 Task: Sort the pending tickets, order by Brand in descending order.
Action: Mouse moved to (417, 544)
Screenshot: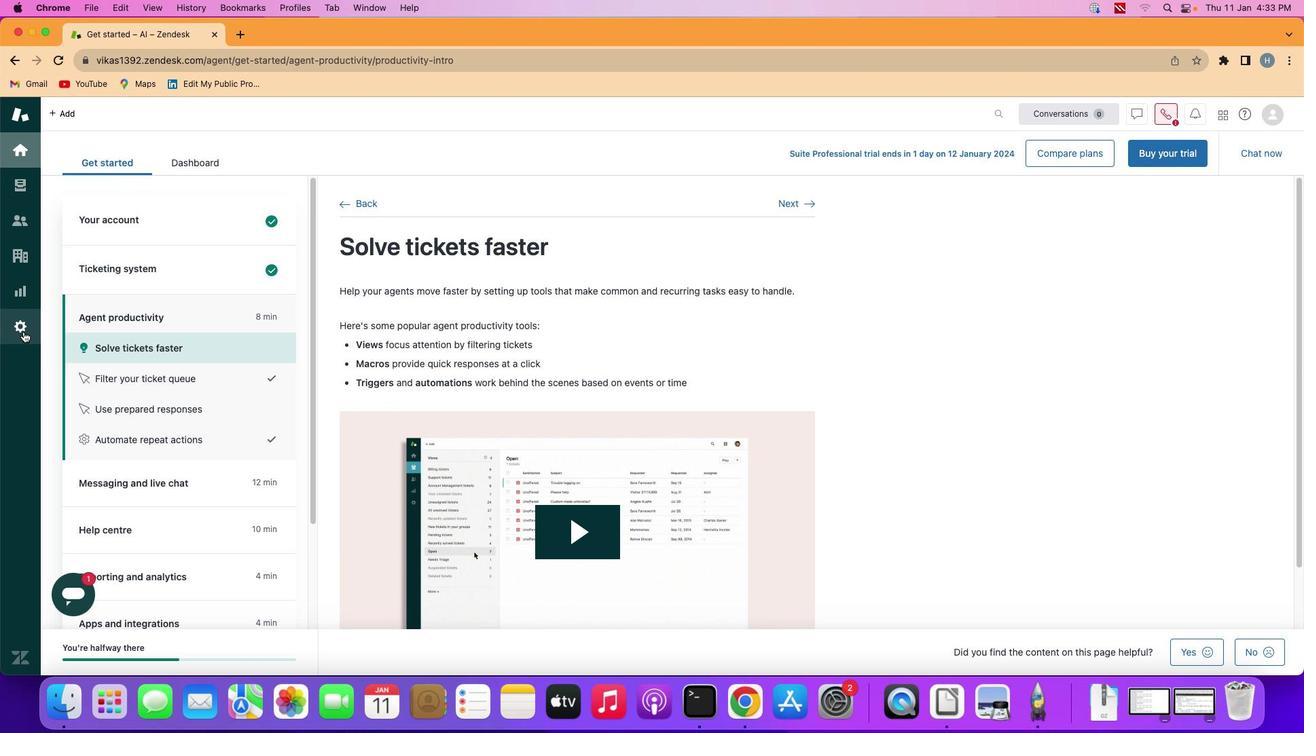 
Action: Mouse pressed left at (417, 544)
Screenshot: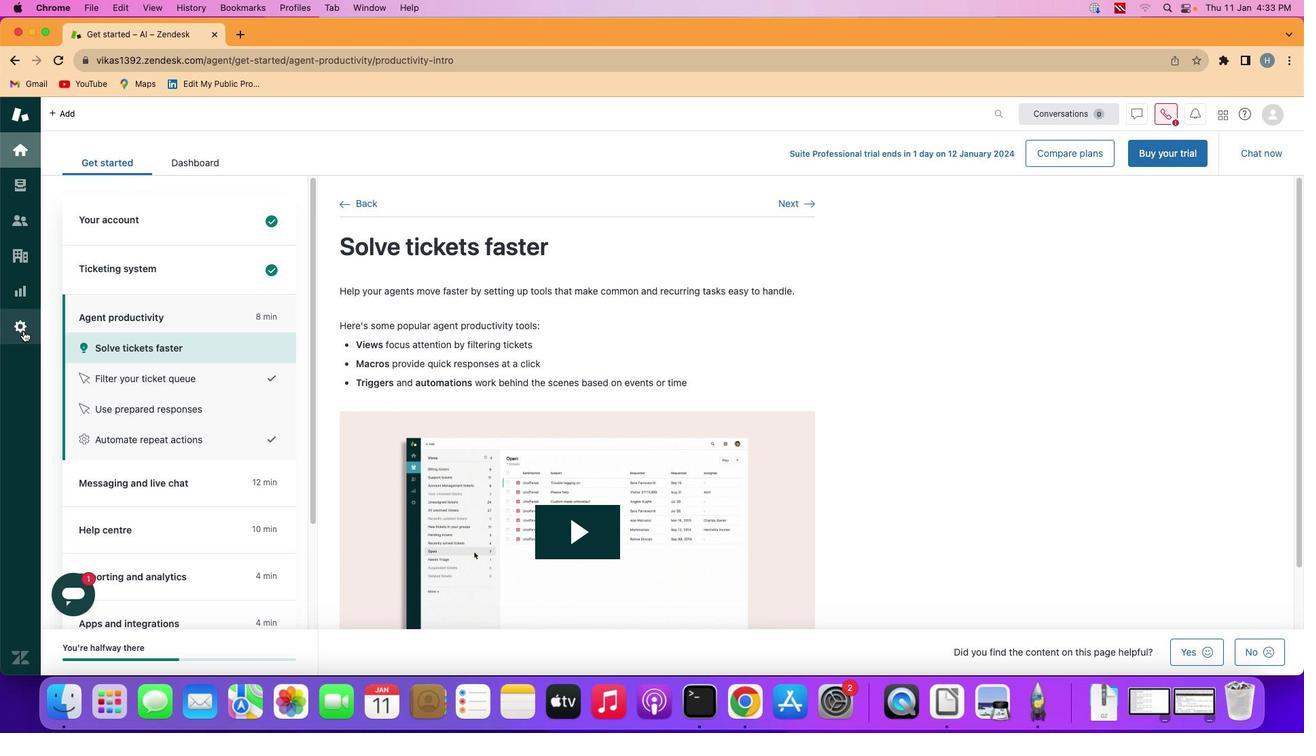 
Action: Mouse moved to (485, 543)
Screenshot: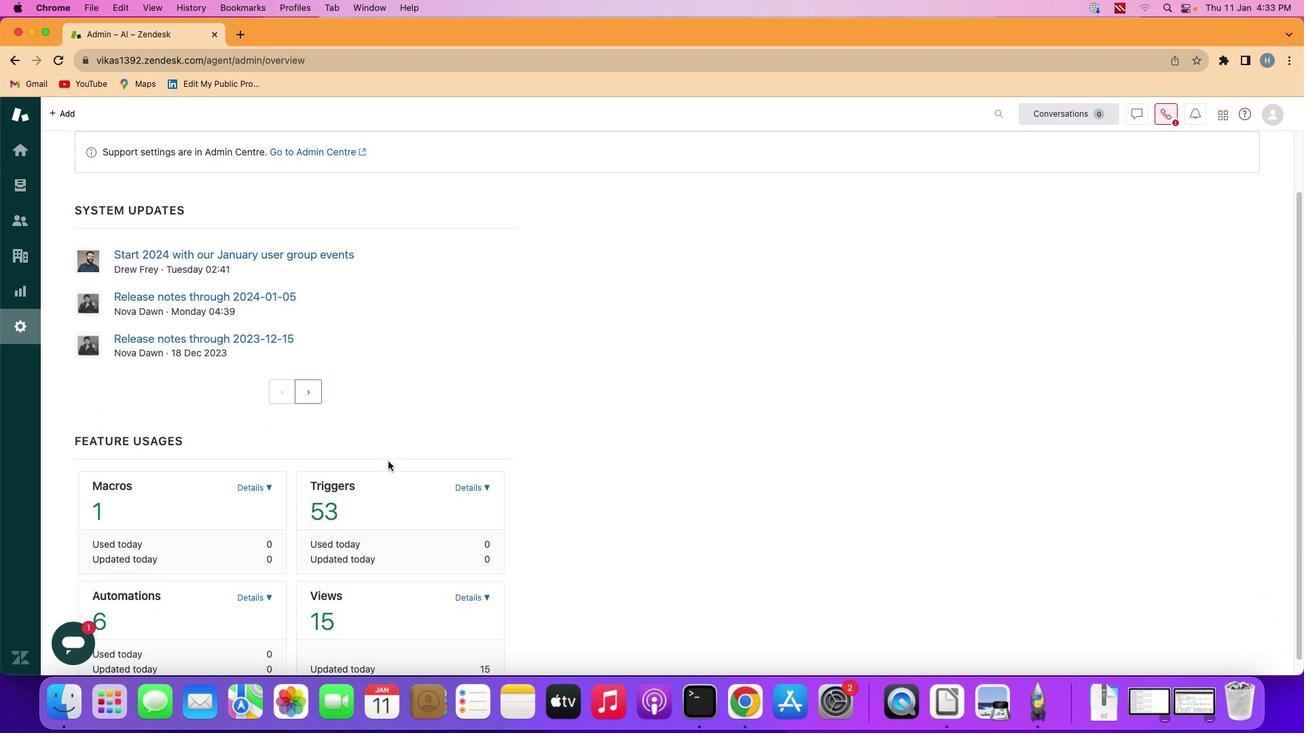
Action: Mouse scrolled (485, 543) with delta (412, 547)
Screenshot: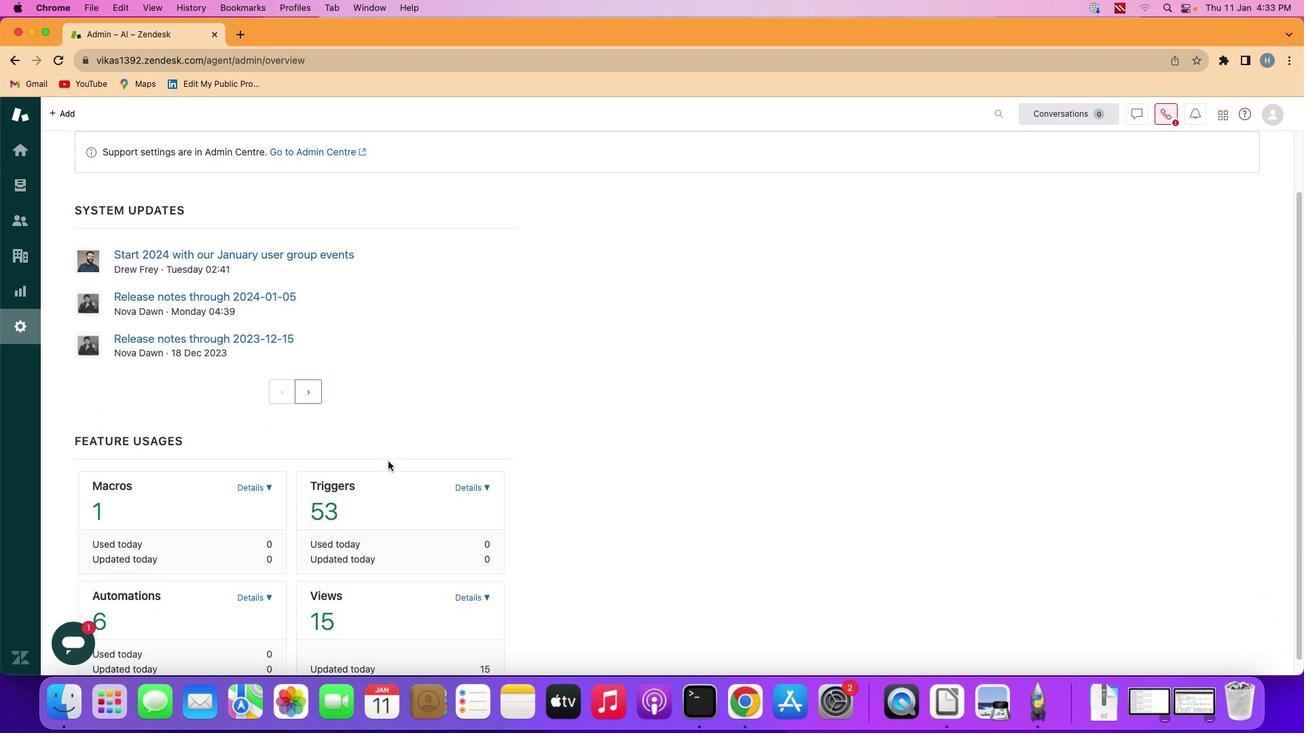 
Action: Mouse moved to (485, 543)
Screenshot: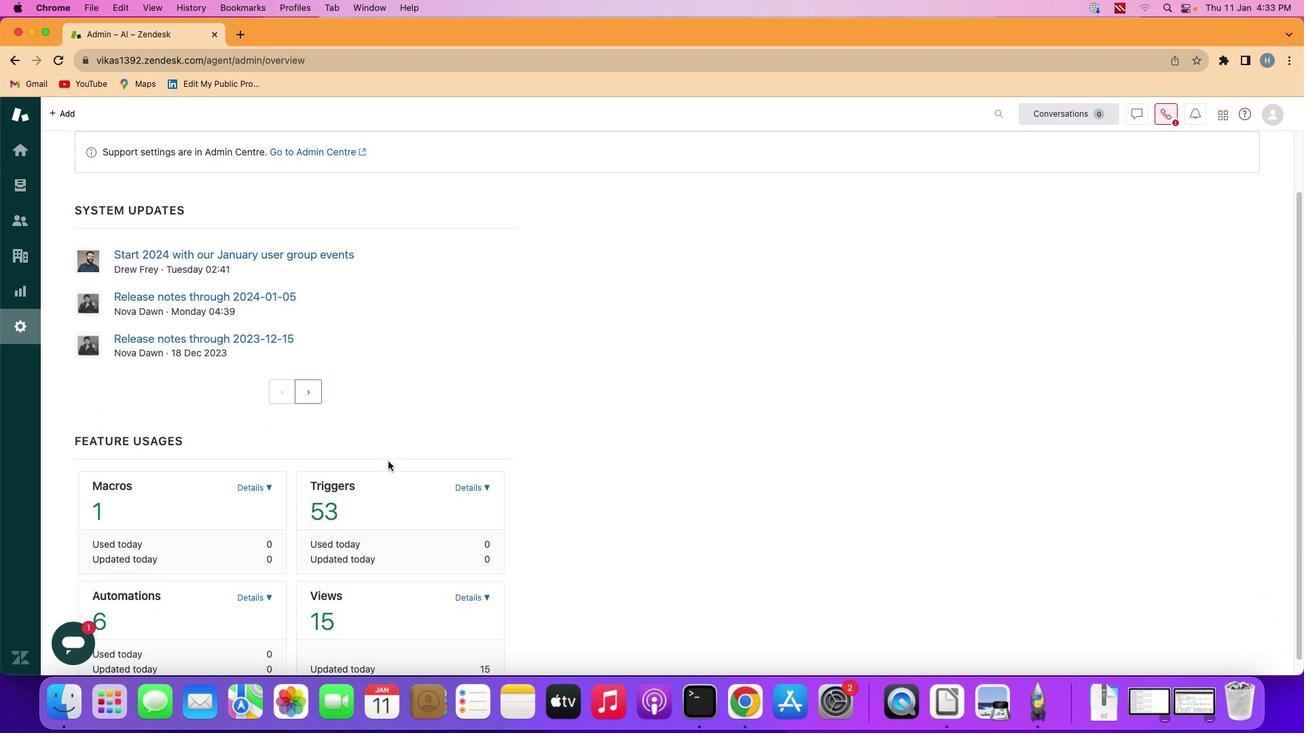
Action: Mouse scrolled (485, 543) with delta (412, 547)
Screenshot: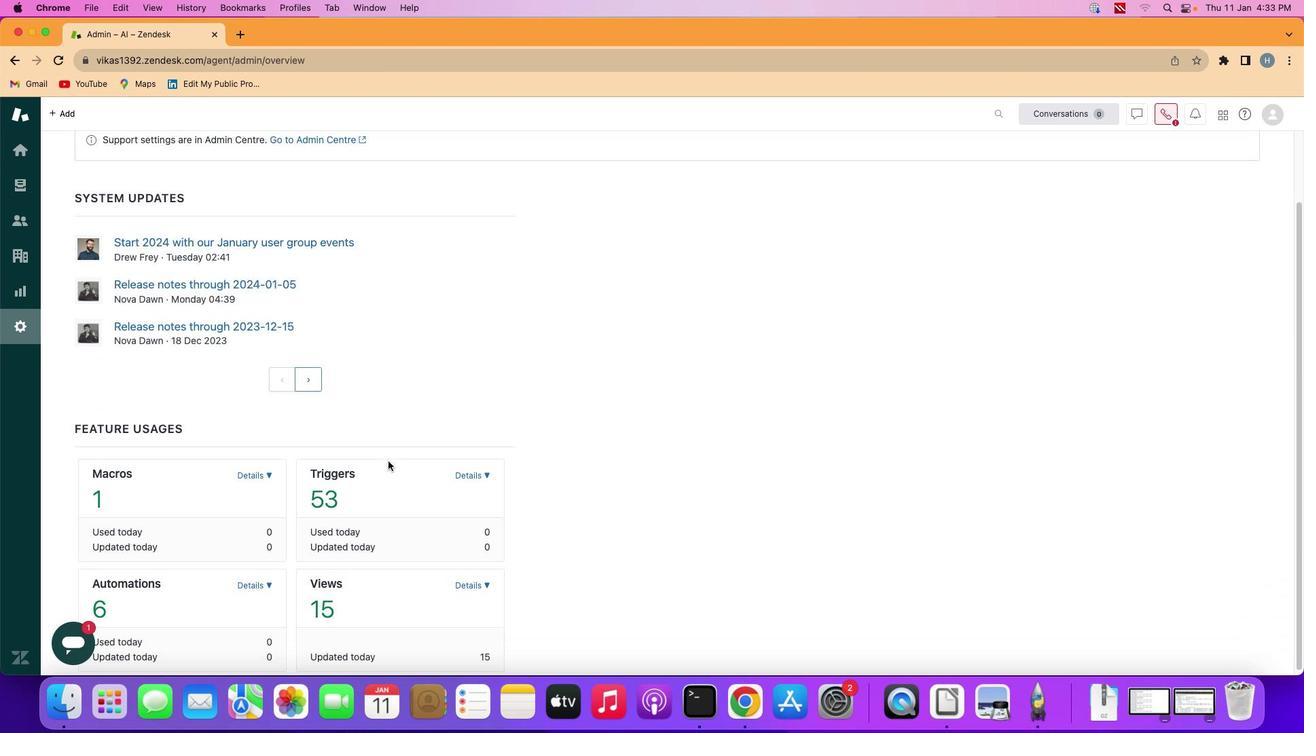 
Action: Mouse scrolled (485, 543) with delta (412, 547)
Screenshot: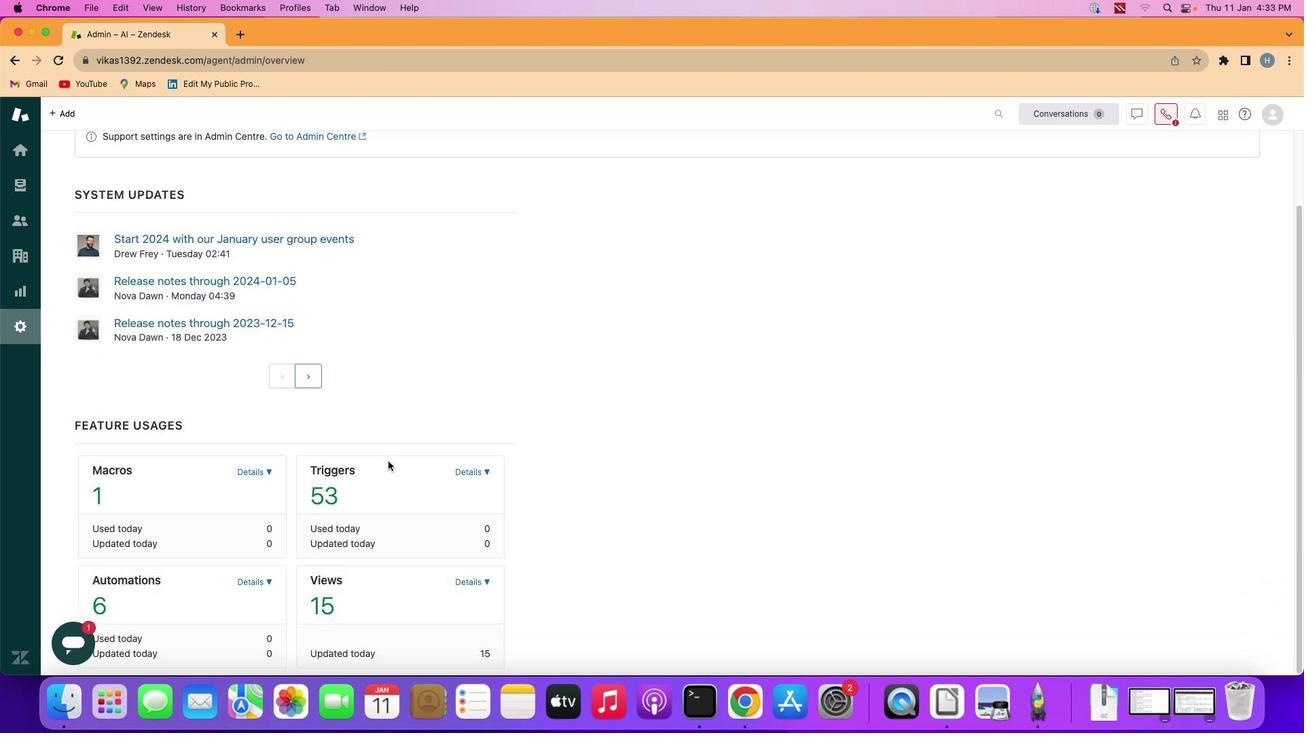 
Action: Mouse scrolled (485, 543) with delta (412, 547)
Screenshot: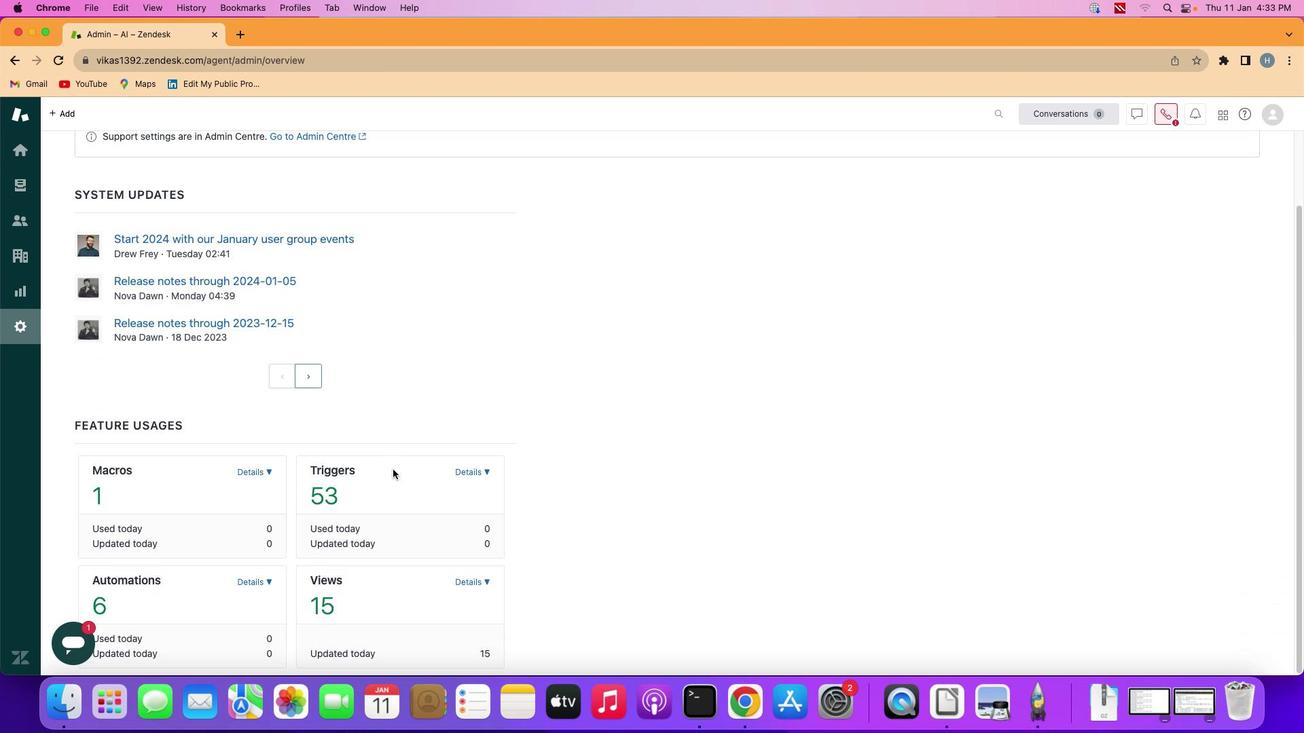
Action: Mouse scrolled (485, 543) with delta (412, 547)
Screenshot: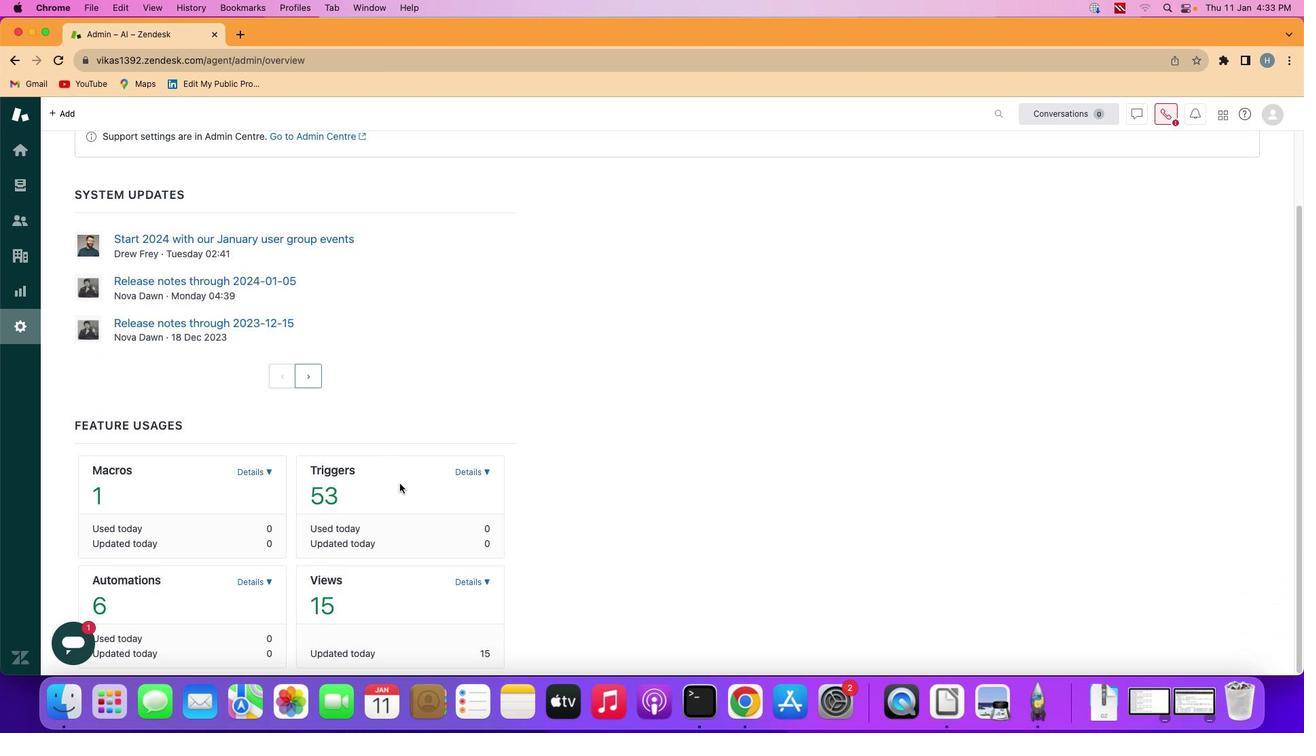 
Action: Mouse scrolled (485, 543) with delta (412, 547)
Screenshot: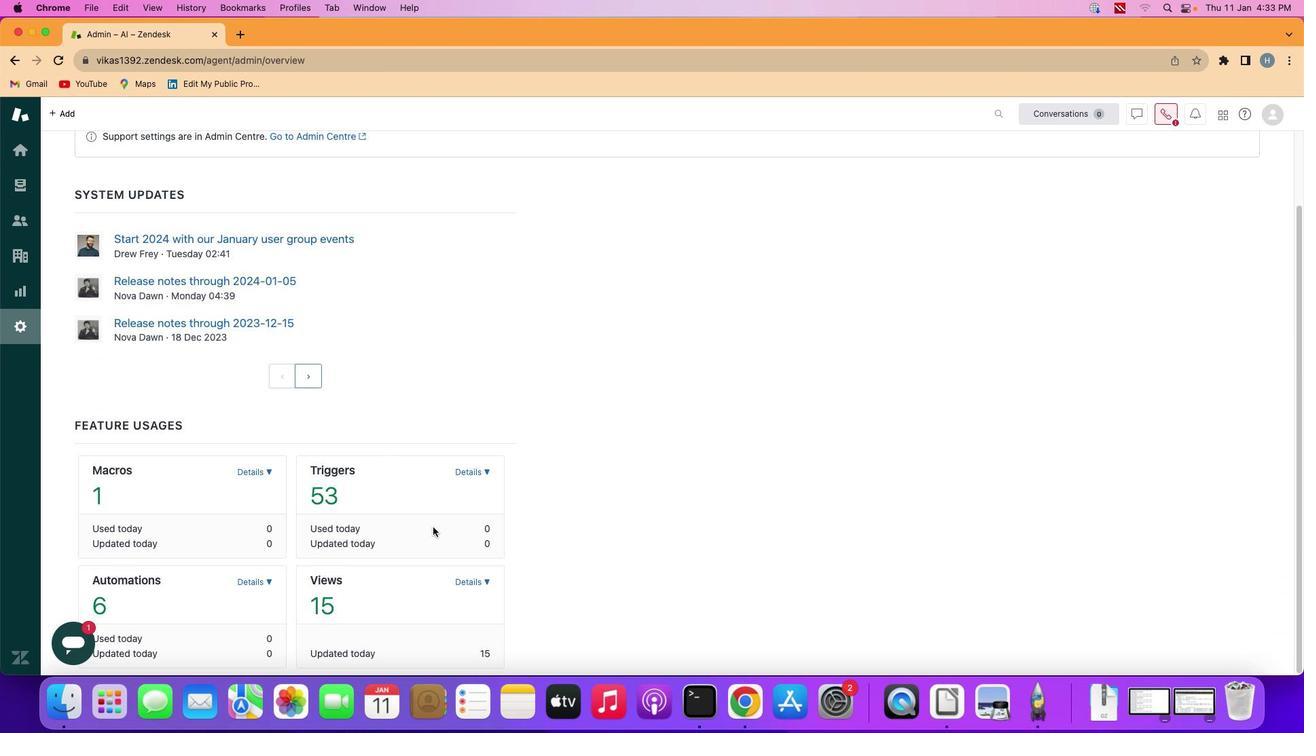 
Action: Mouse moved to (500, 542)
Screenshot: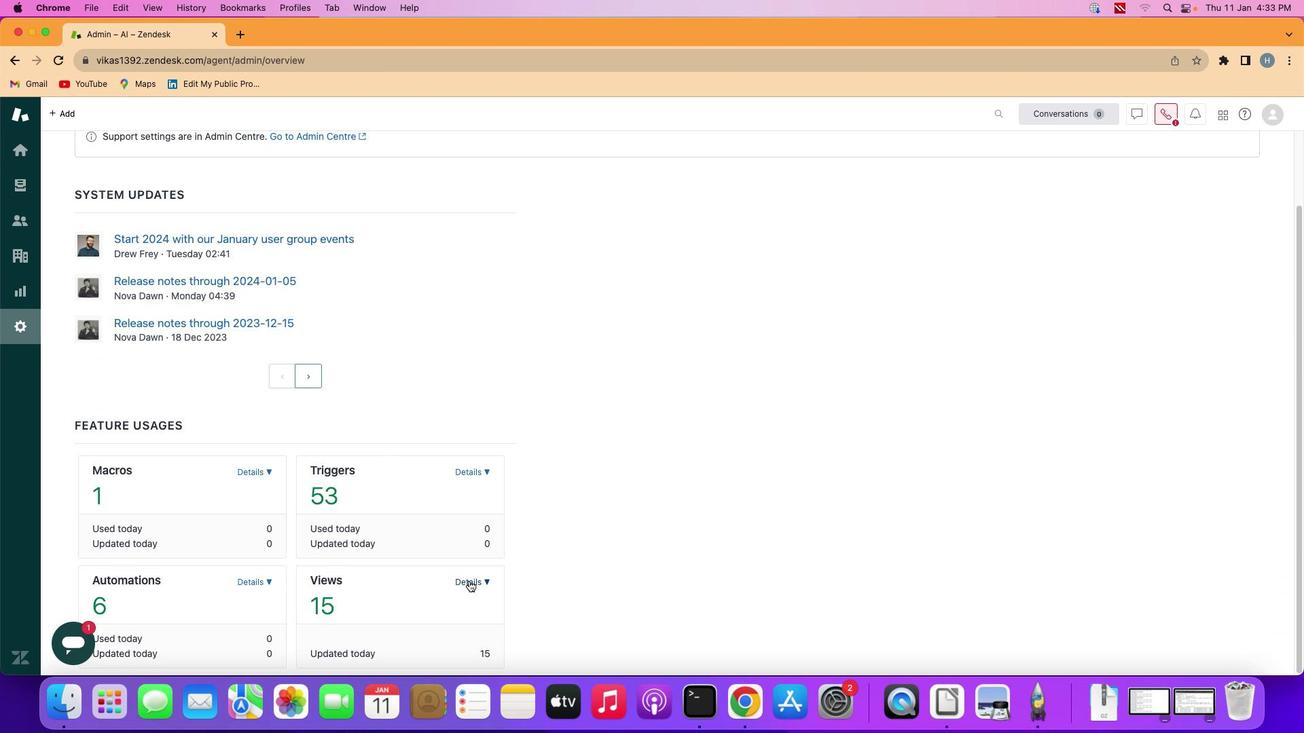 
Action: Mouse pressed left at (500, 542)
Screenshot: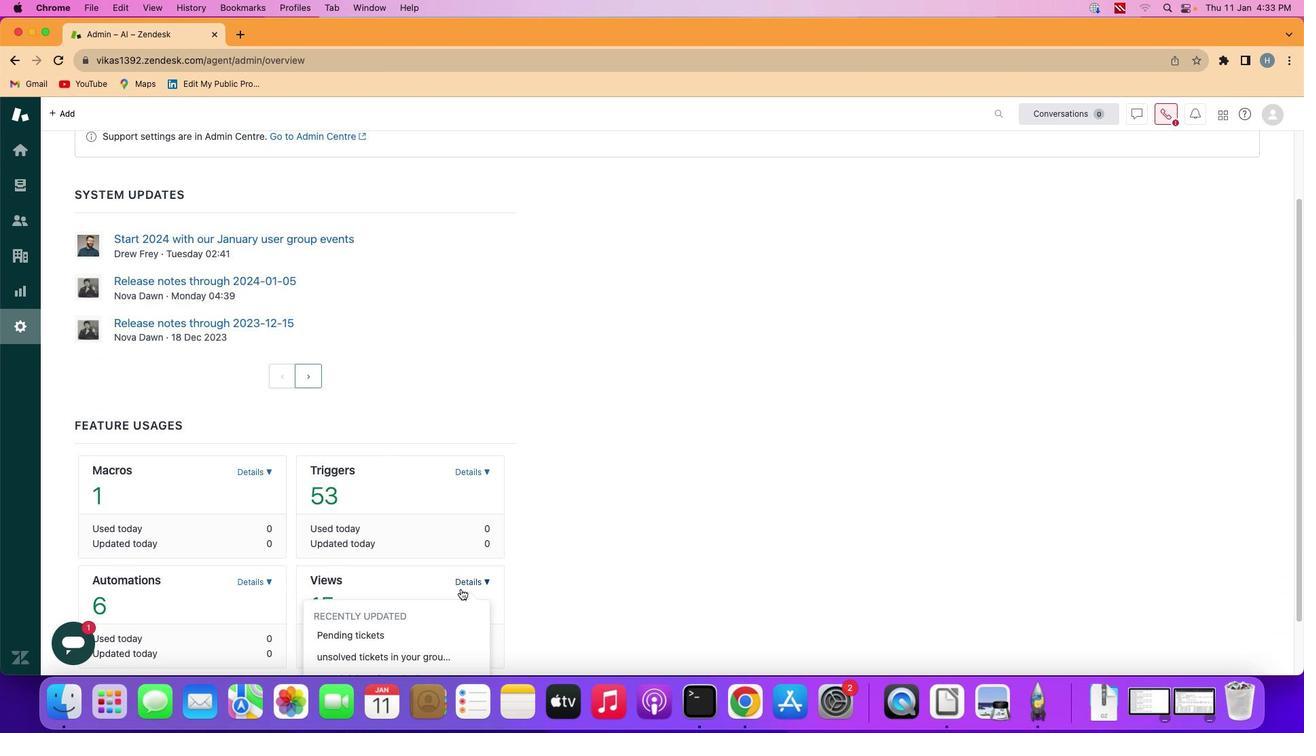 
Action: Mouse moved to (481, 542)
Screenshot: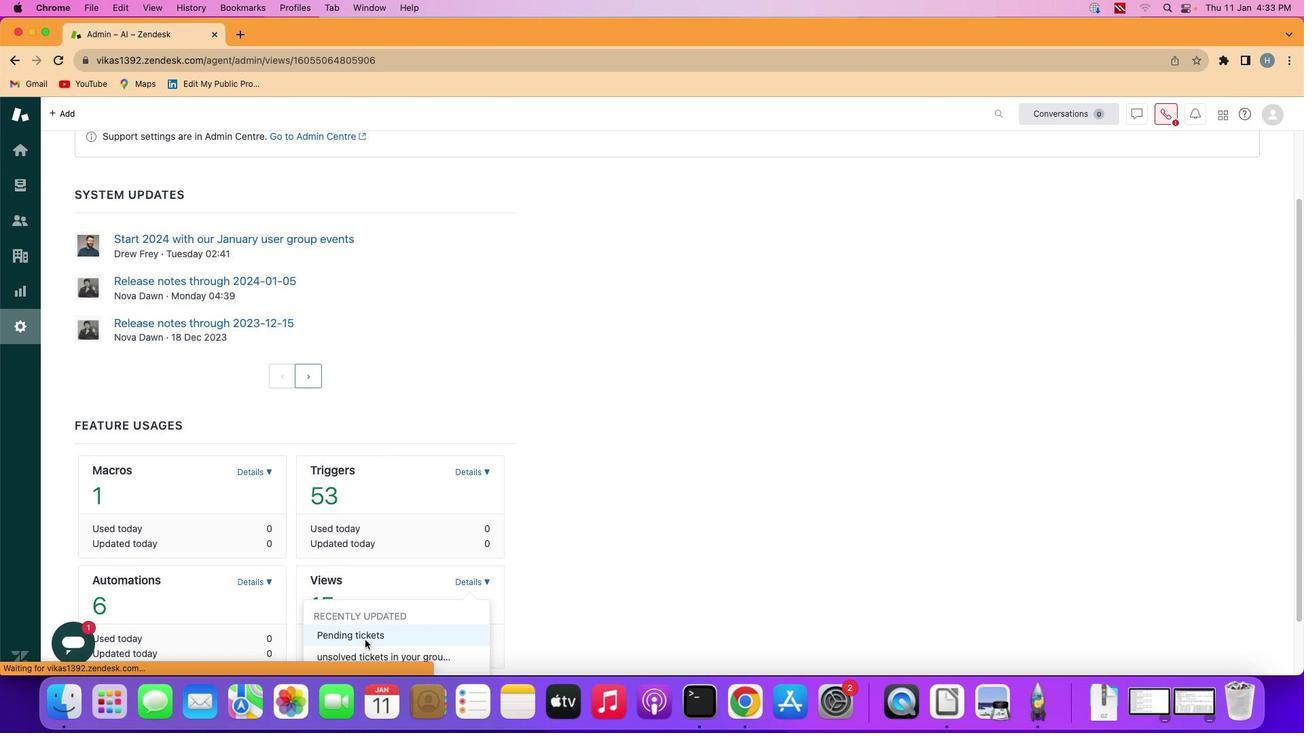 
Action: Mouse pressed left at (481, 542)
Screenshot: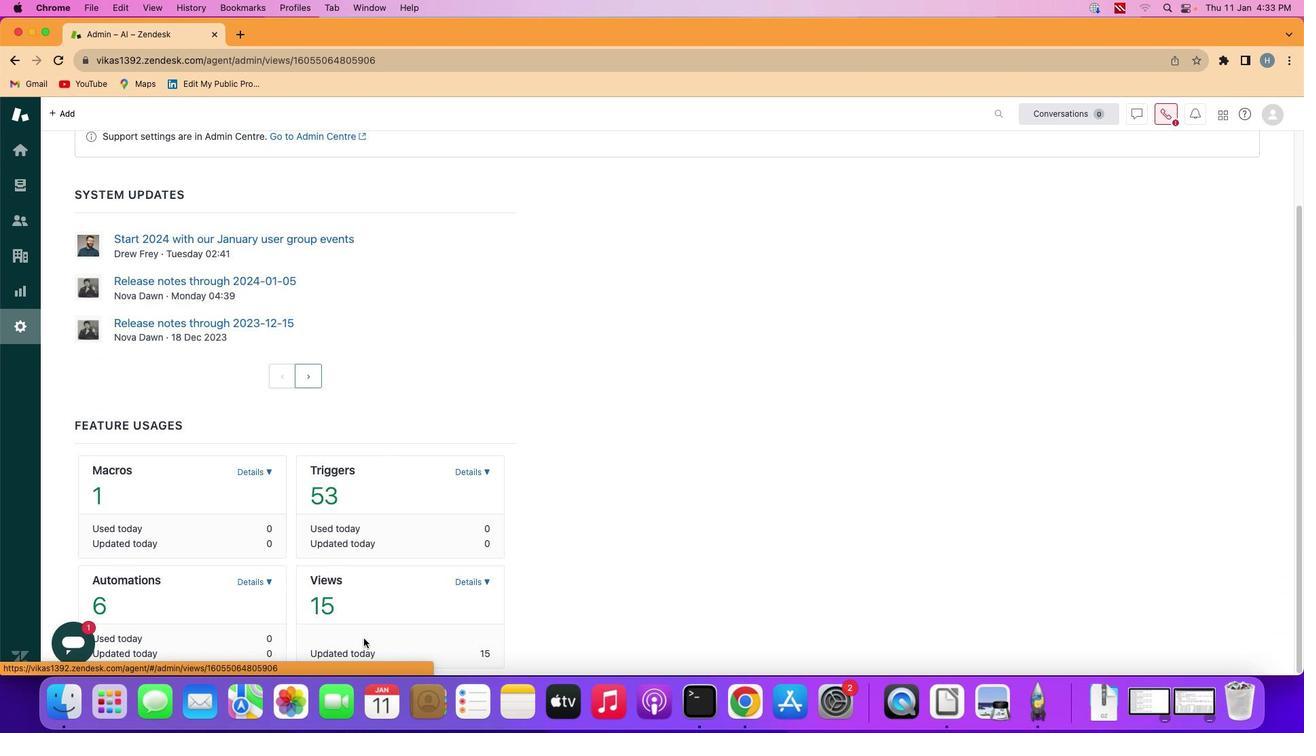 
Action: Mouse moved to (508, 542)
Screenshot: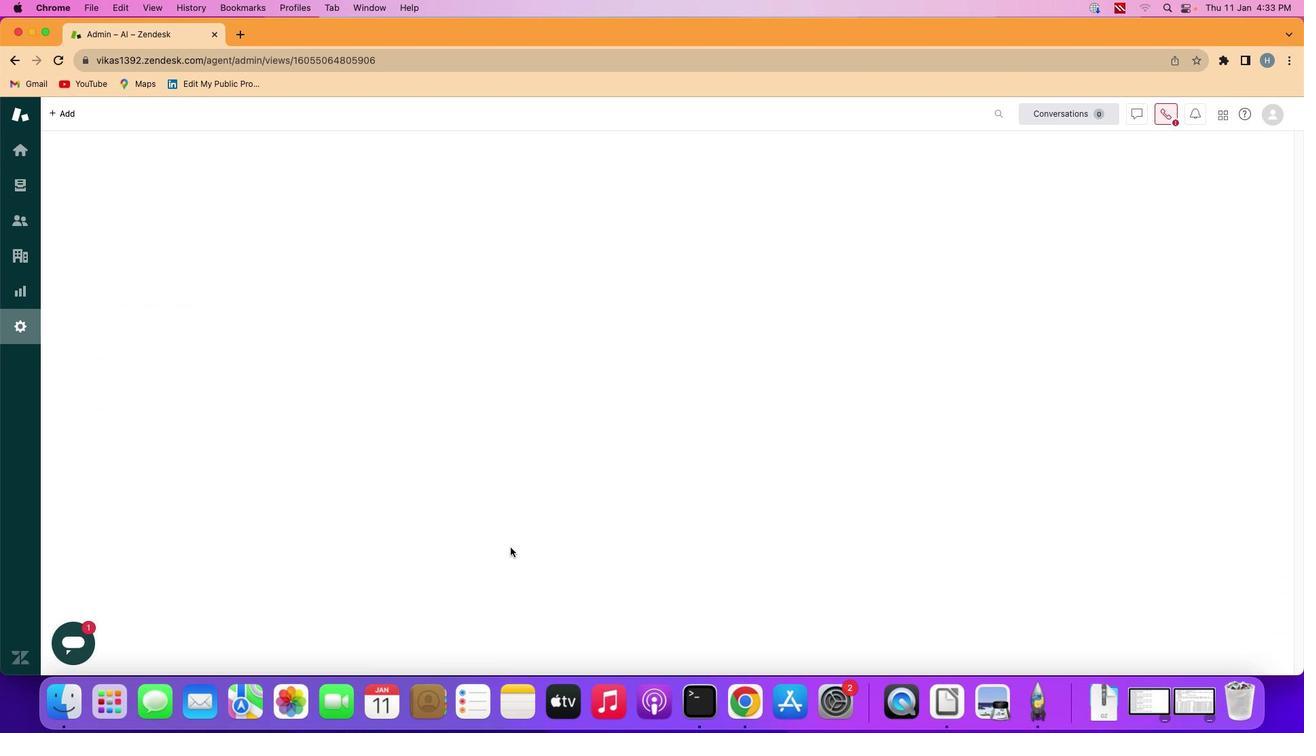 
Action: Mouse scrolled (508, 542) with delta (412, 547)
Screenshot: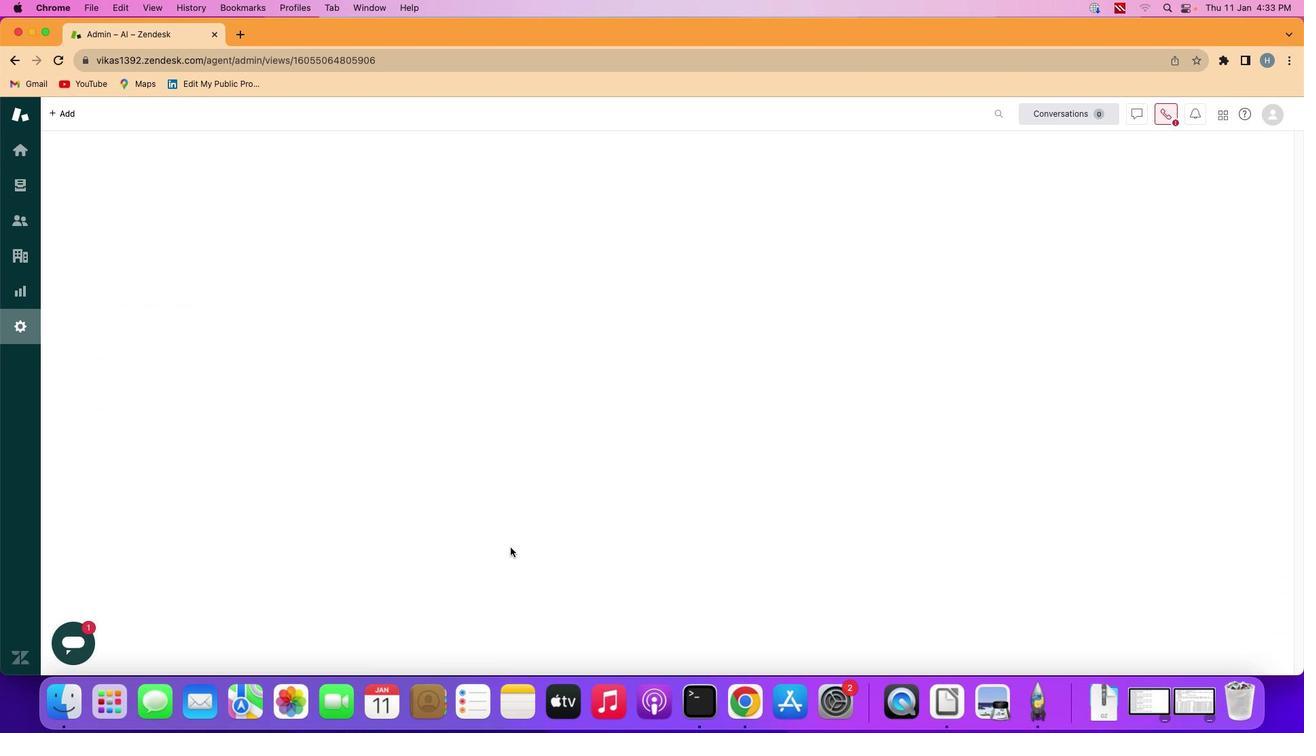 
Action: Mouse scrolled (508, 542) with delta (412, 547)
Screenshot: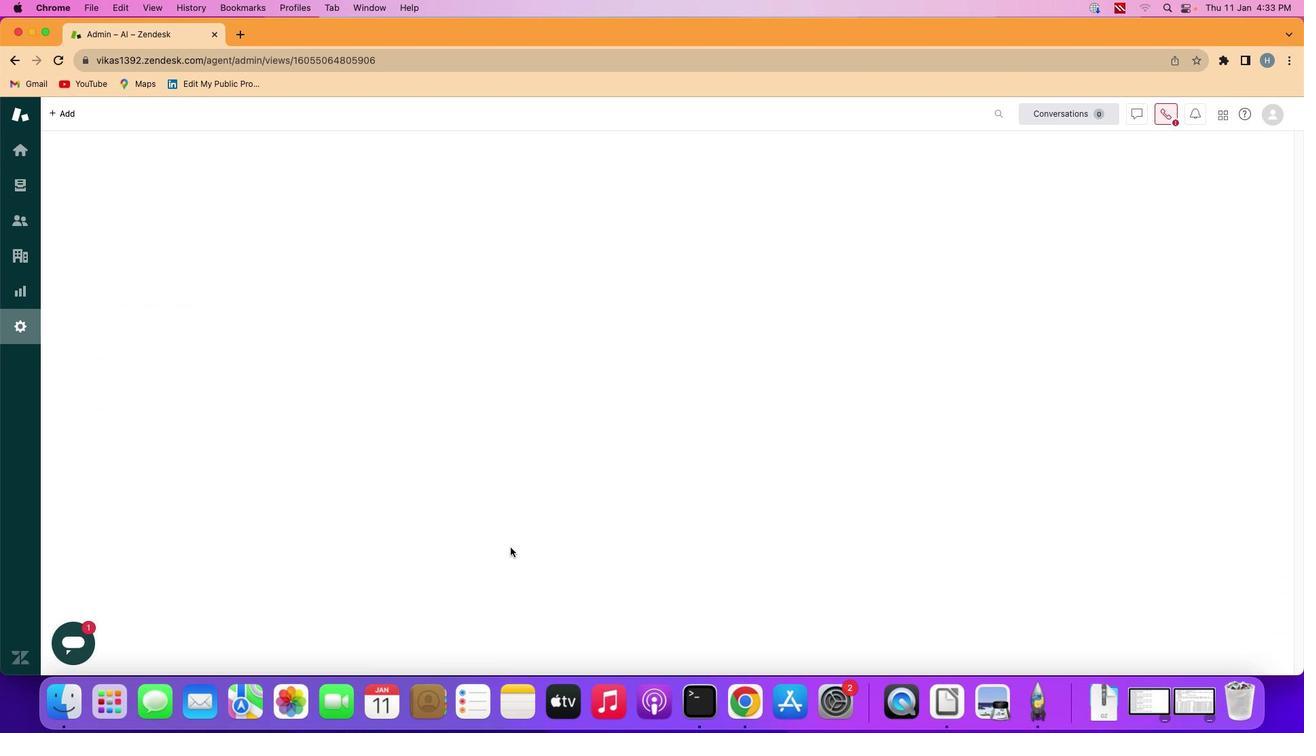 
Action: Mouse scrolled (508, 542) with delta (412, 547)
Screenshot: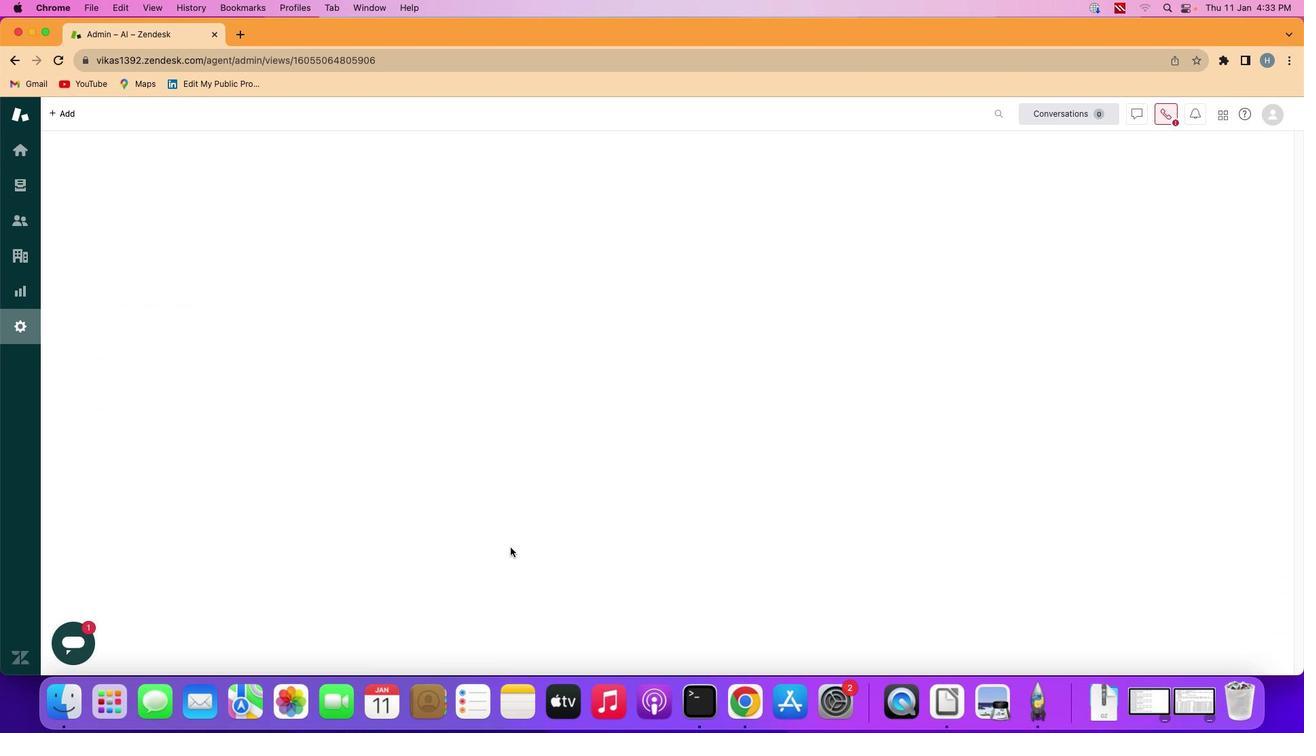 
Action: Mouse scrolled (508, 542) with delta (412, 547)
Screenshot: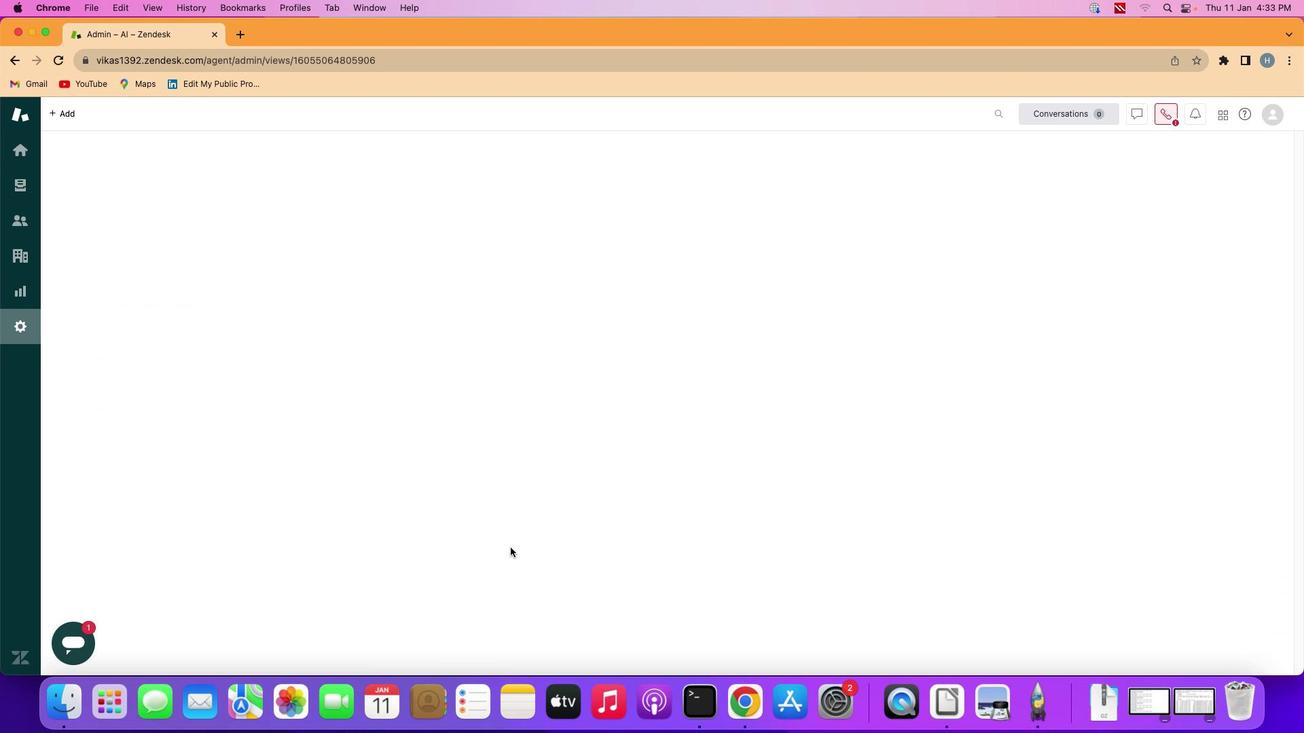 
Action: Mouse scrolled (508, 542) with delta (412, 547)
Screenshot: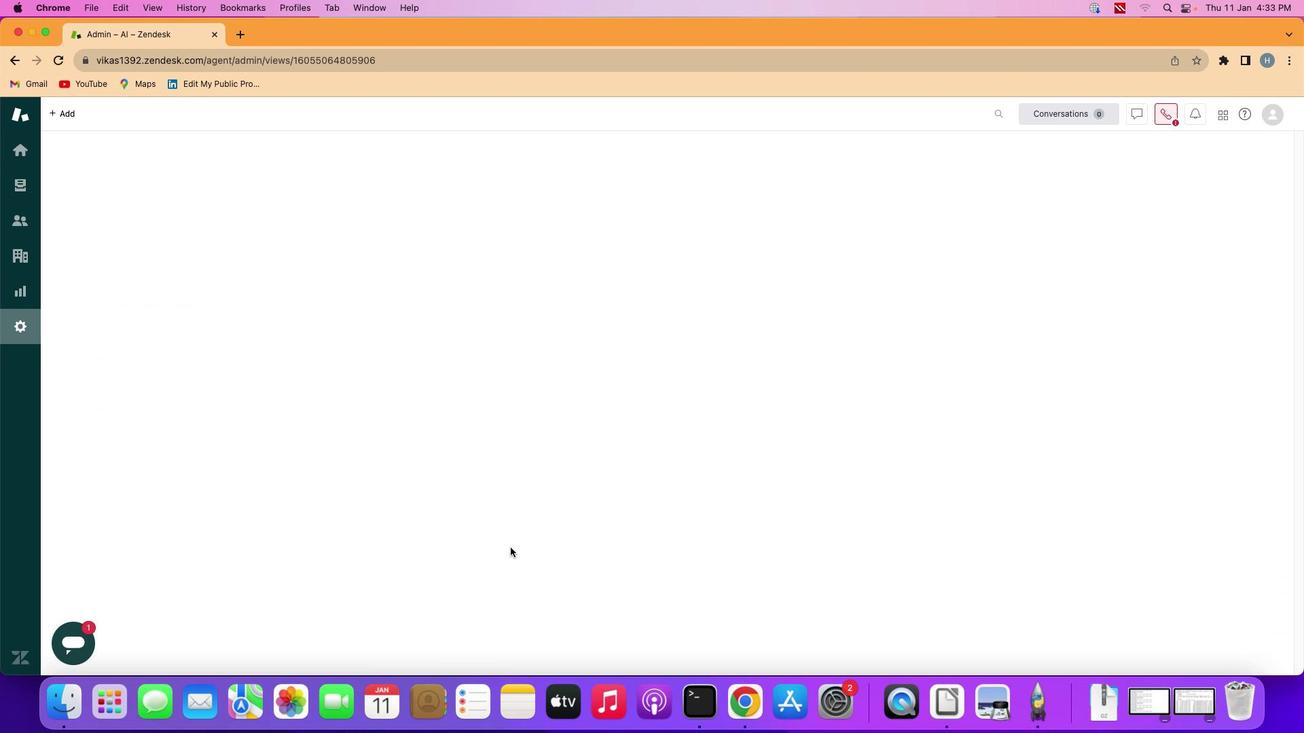 
Action: Mouse scrolled (508, 542) with delta (412, 547)
Screenshot: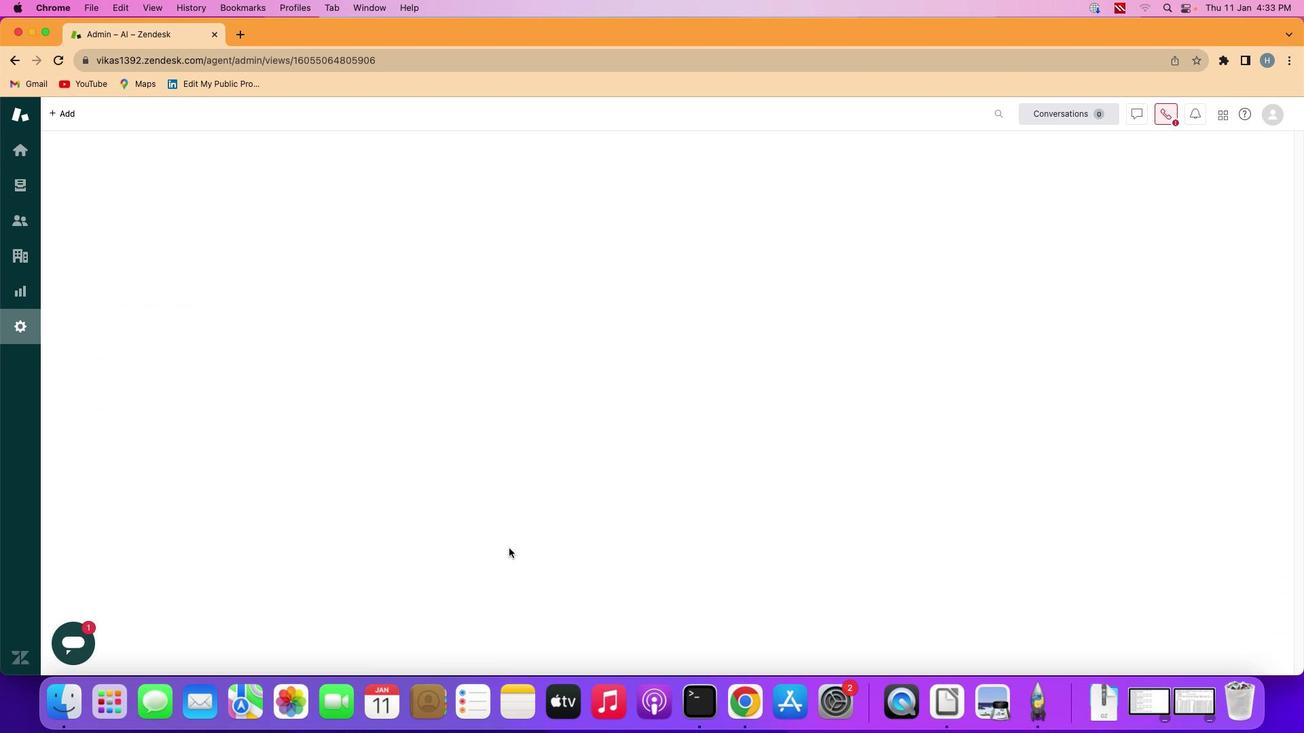 
Action: Mouse moved to (509, 542)
Screenshot: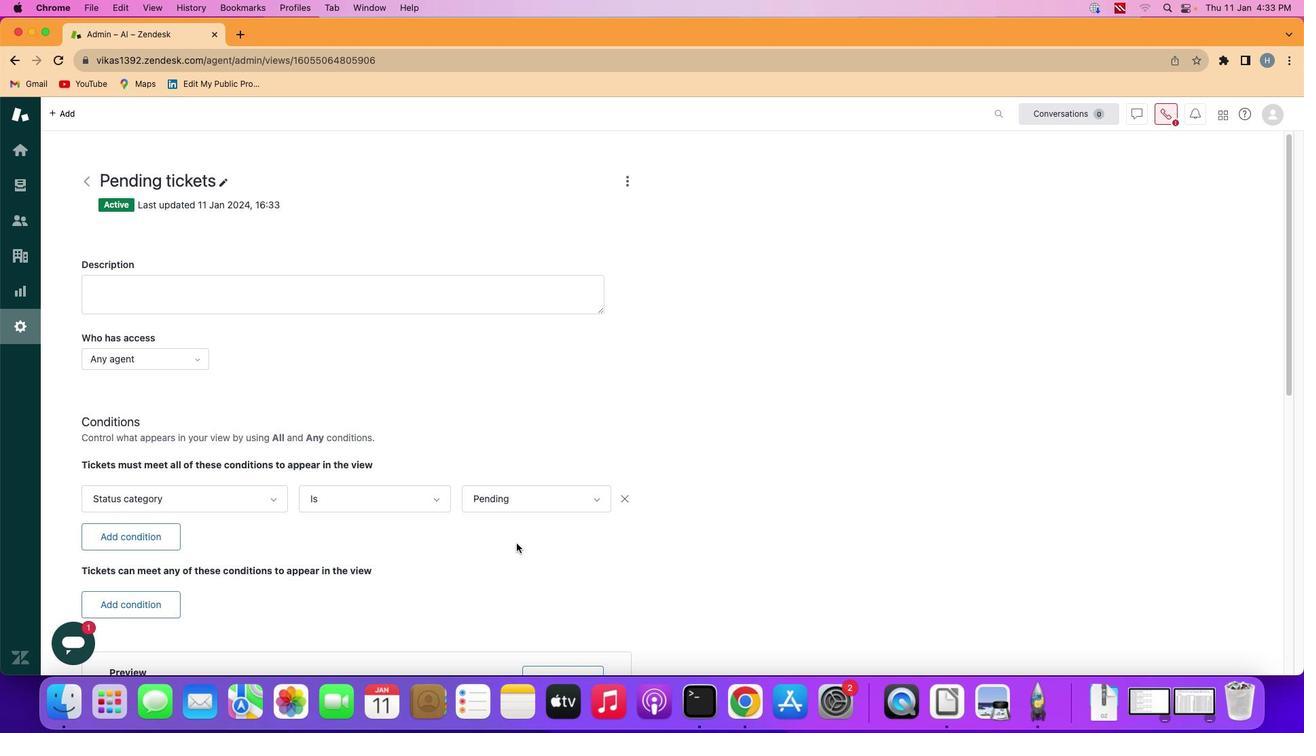 
Action: Mouse scrolled (509, 542) with delta (412, 547)
Screenshot: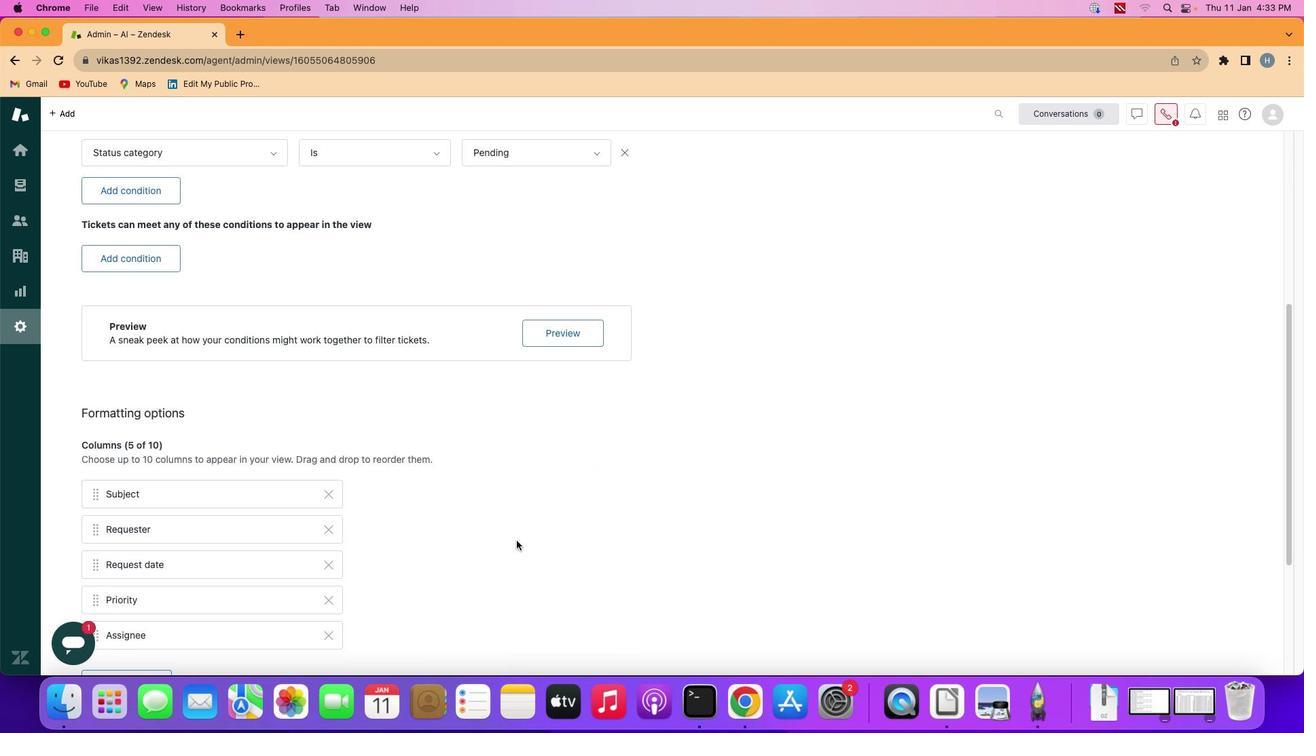 
Action: Mouse scrolled (509, 542) with delta (412, 547)
Screenshot: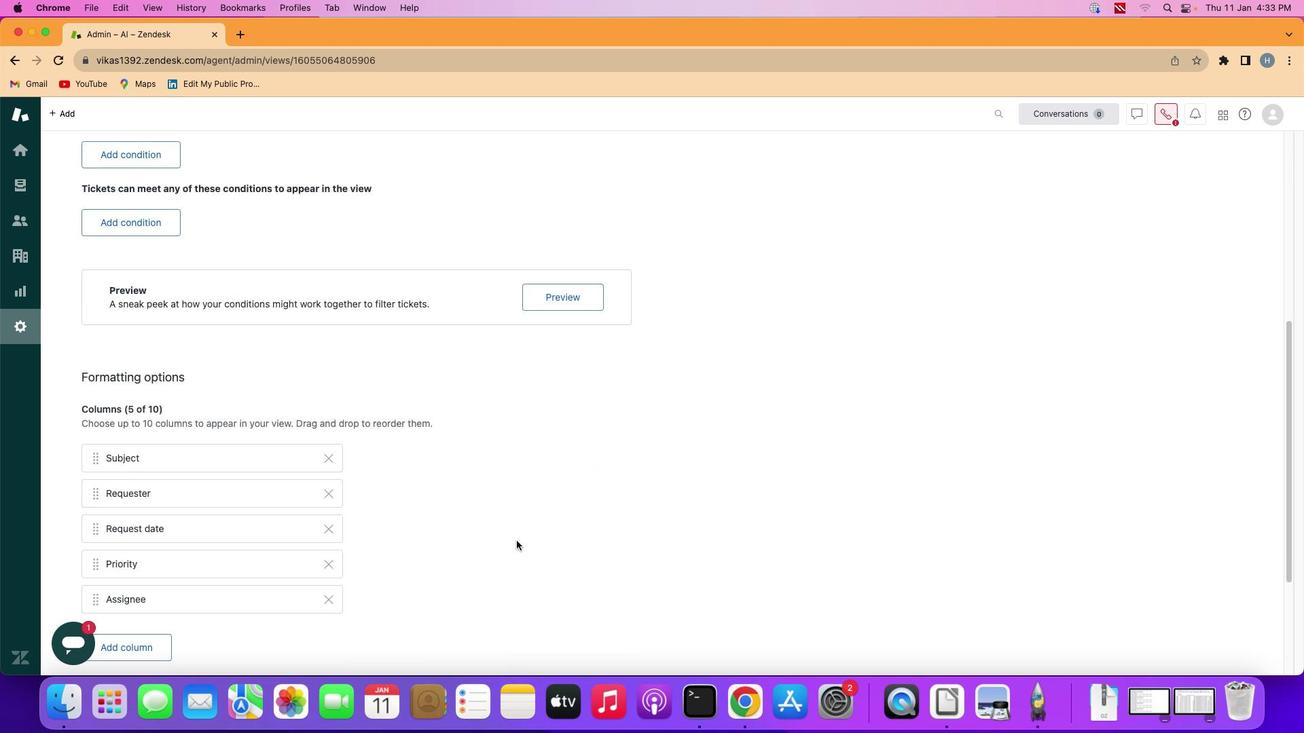 
Action: Mouse scrolled (509, 542) with delta (412, 547)
Screenshot: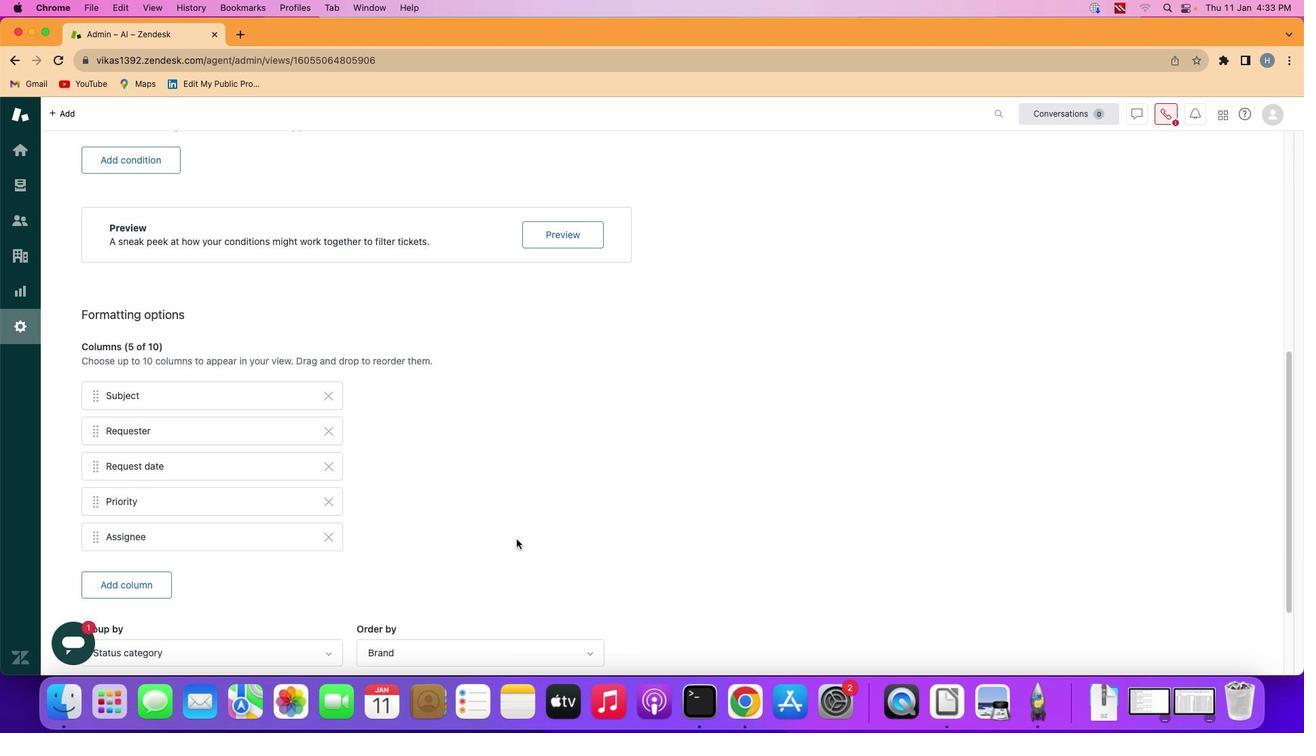 
Action: Mouse scrolled (509, 542) with delta (412, 547)
Screenshot: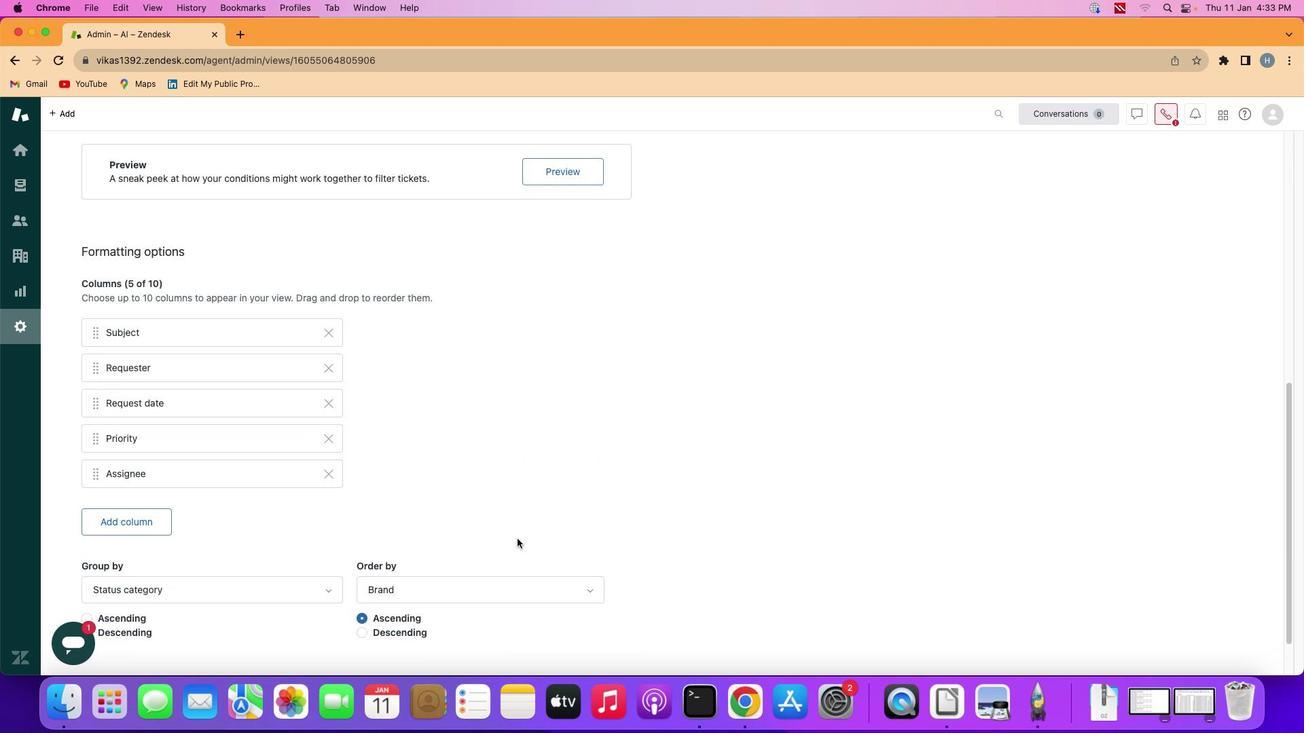 
Action: Mouse scrolled (509, 542) with delta (412, 547)
Screenshot: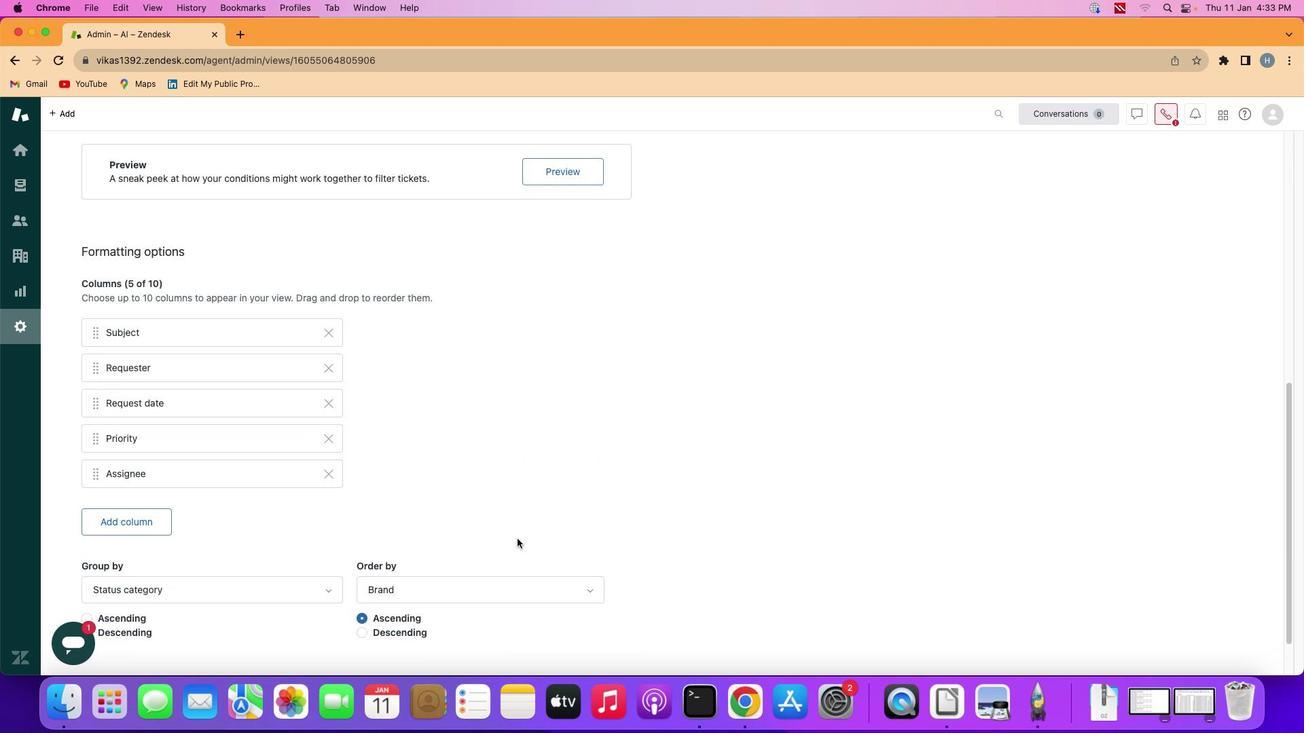
Action: Mouse moved to (509, 542)
Screenshot: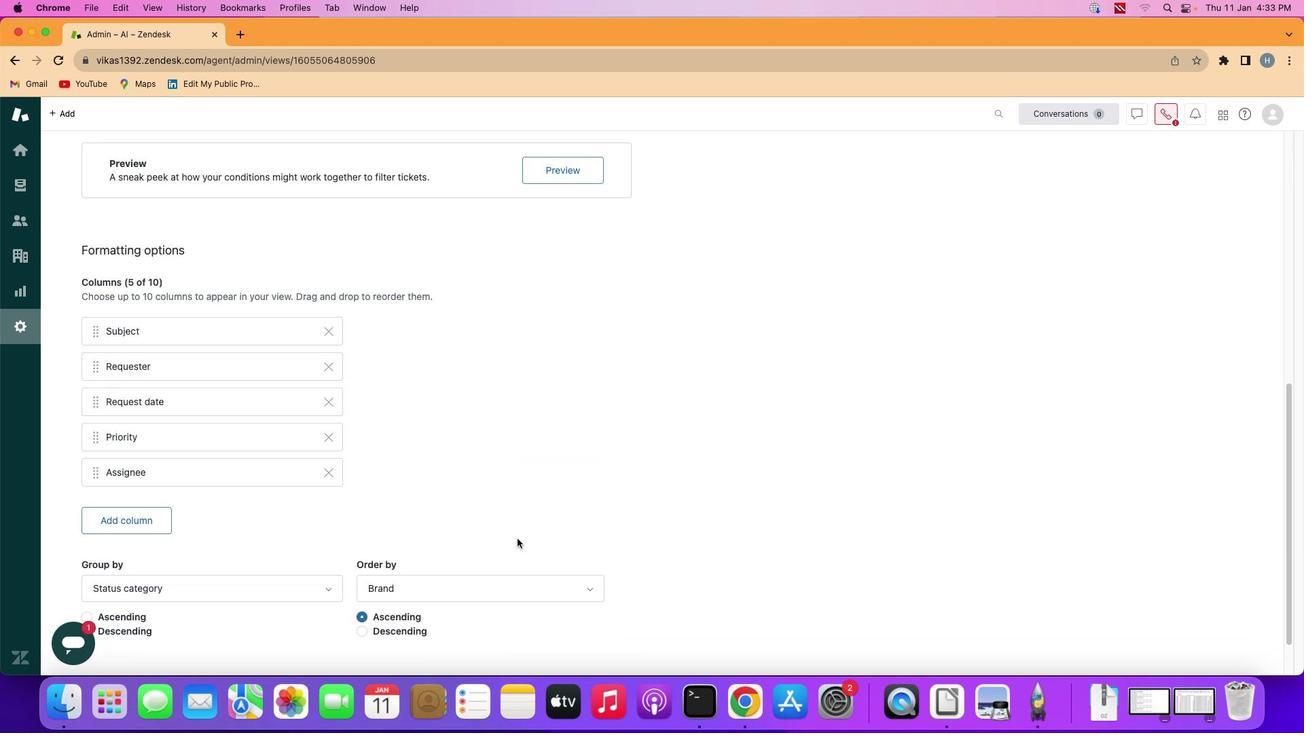 
Action: Mouse scrolled (509, 542) with delta (412, 547)
Screenshot: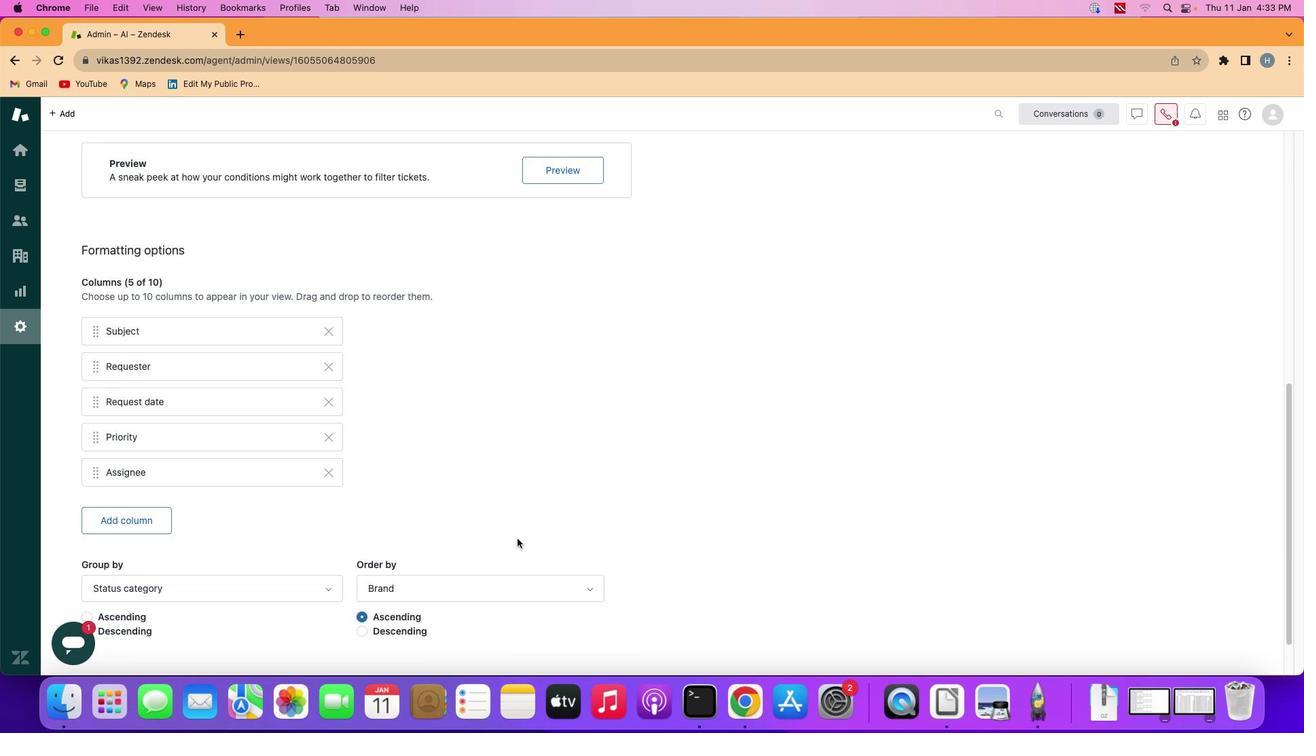 
Action: Mouse moved to (509, 542)
Screenshot: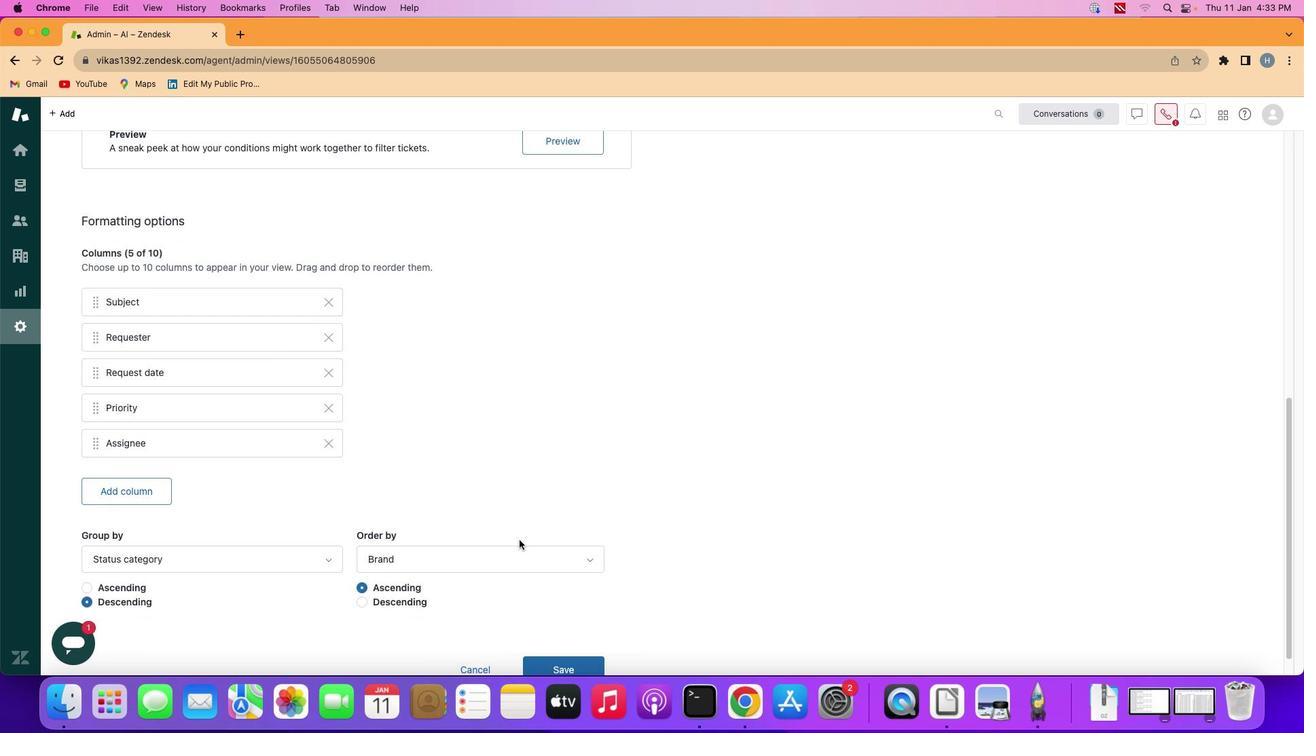 
Action: Mouse scrolled (509, 542) with delta (412, 547)
Screenshot: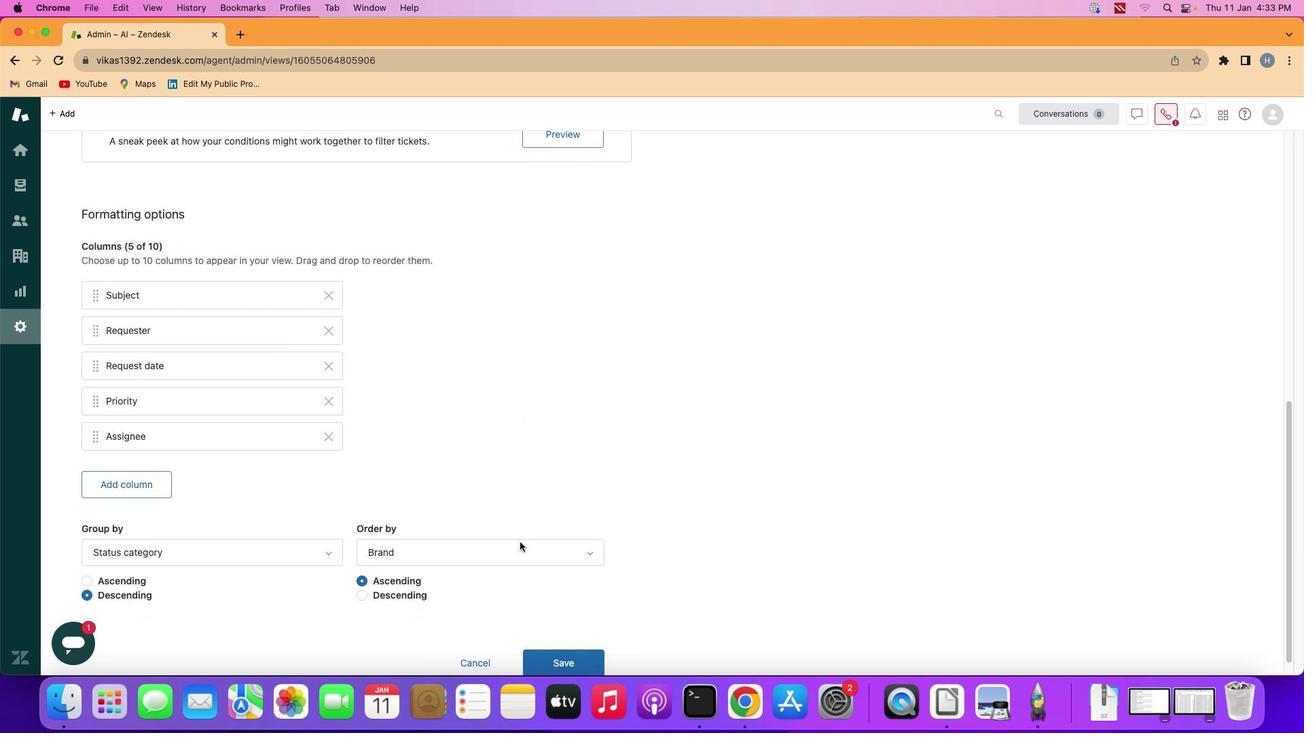 
Action: Mouse scrolled (509, 542) with delta (412, 547)
Screenshot: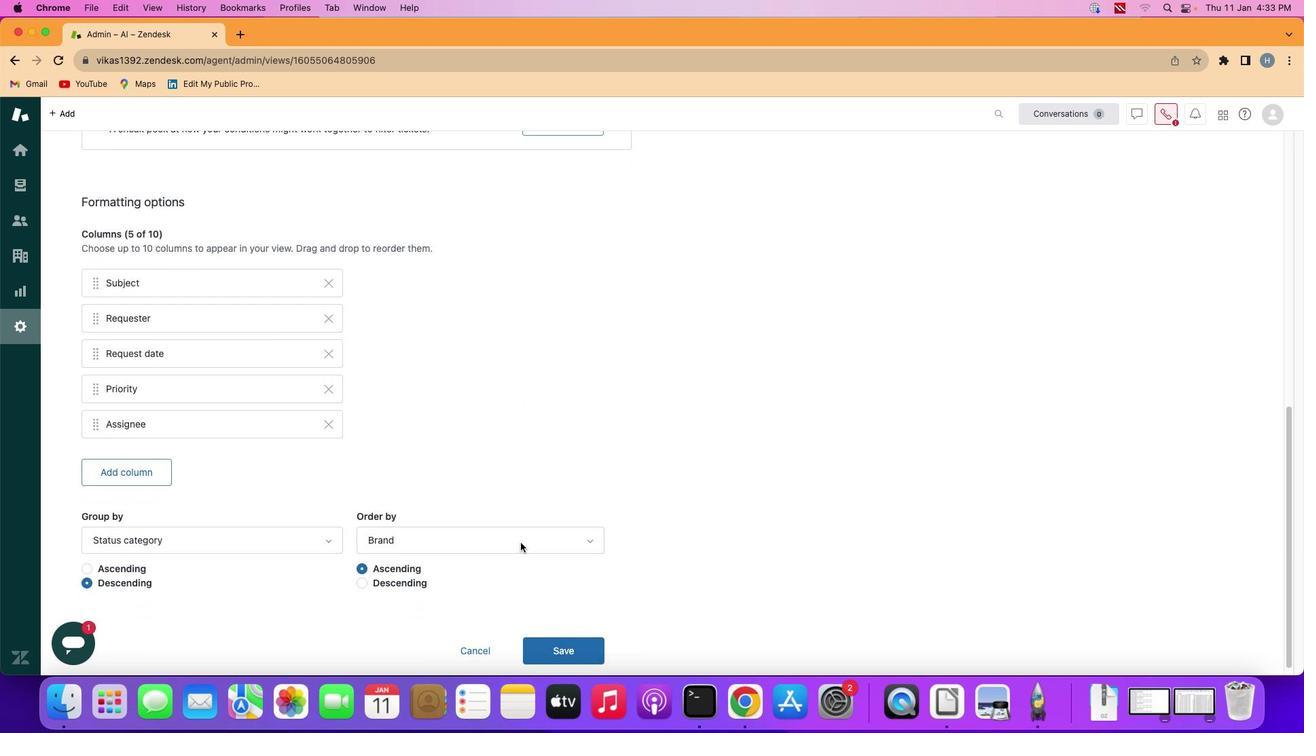 
Action: Mouse scrolled (509, 542) with delta (412, 547)
Screenshot: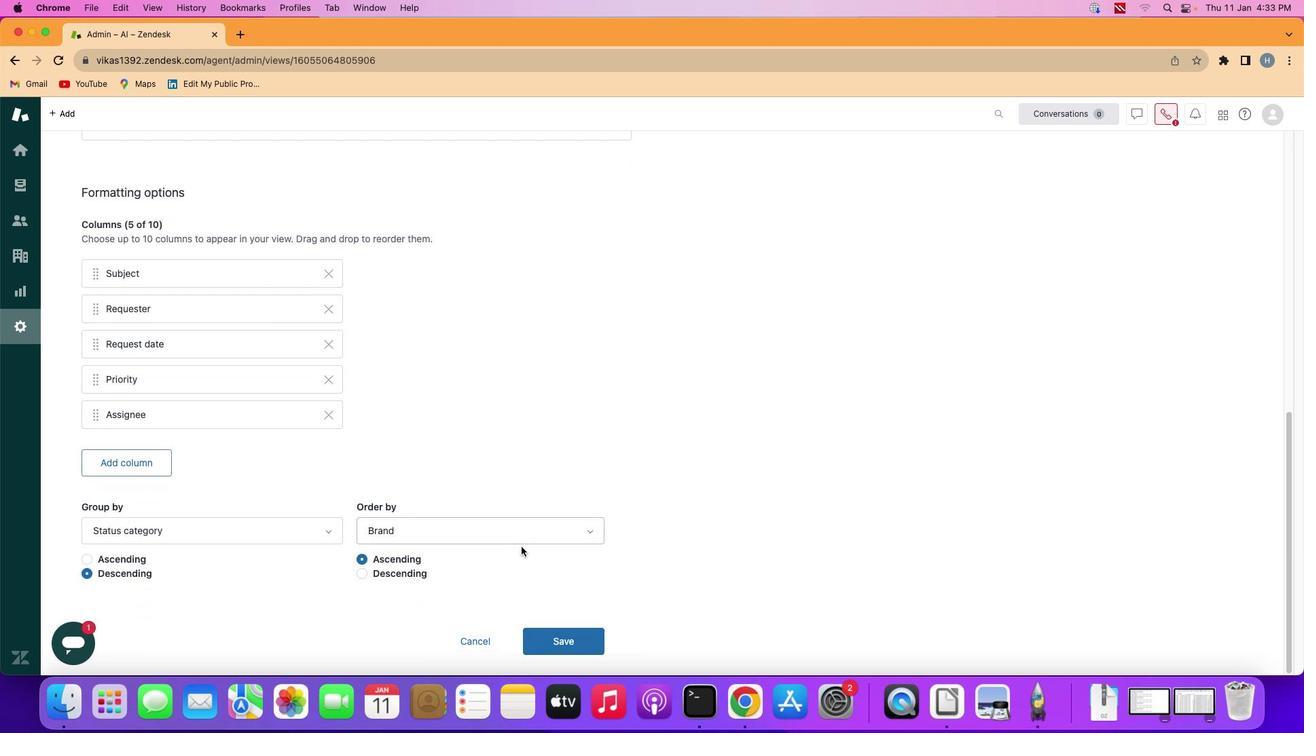 
Action: Mouse moved to (512, 542)
Screenshot: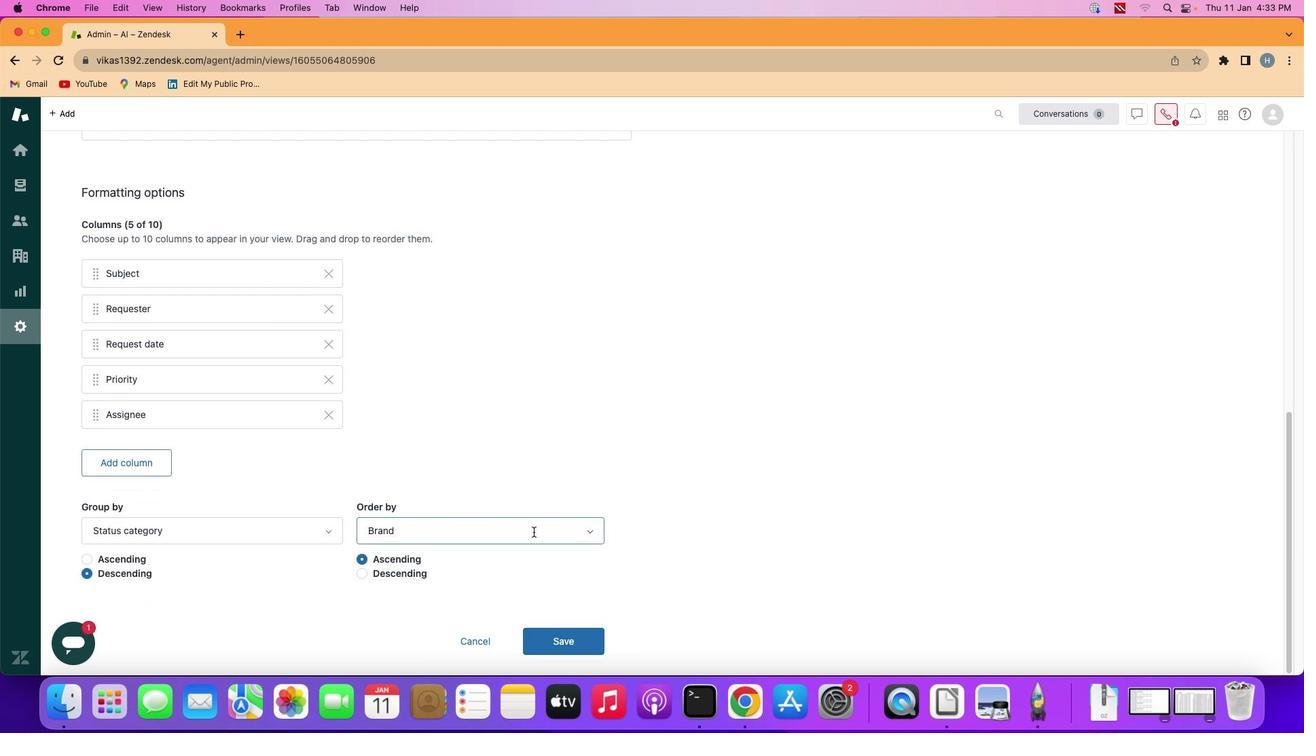 
Action: Mouse pressed left at (512, 542)
Screenshot: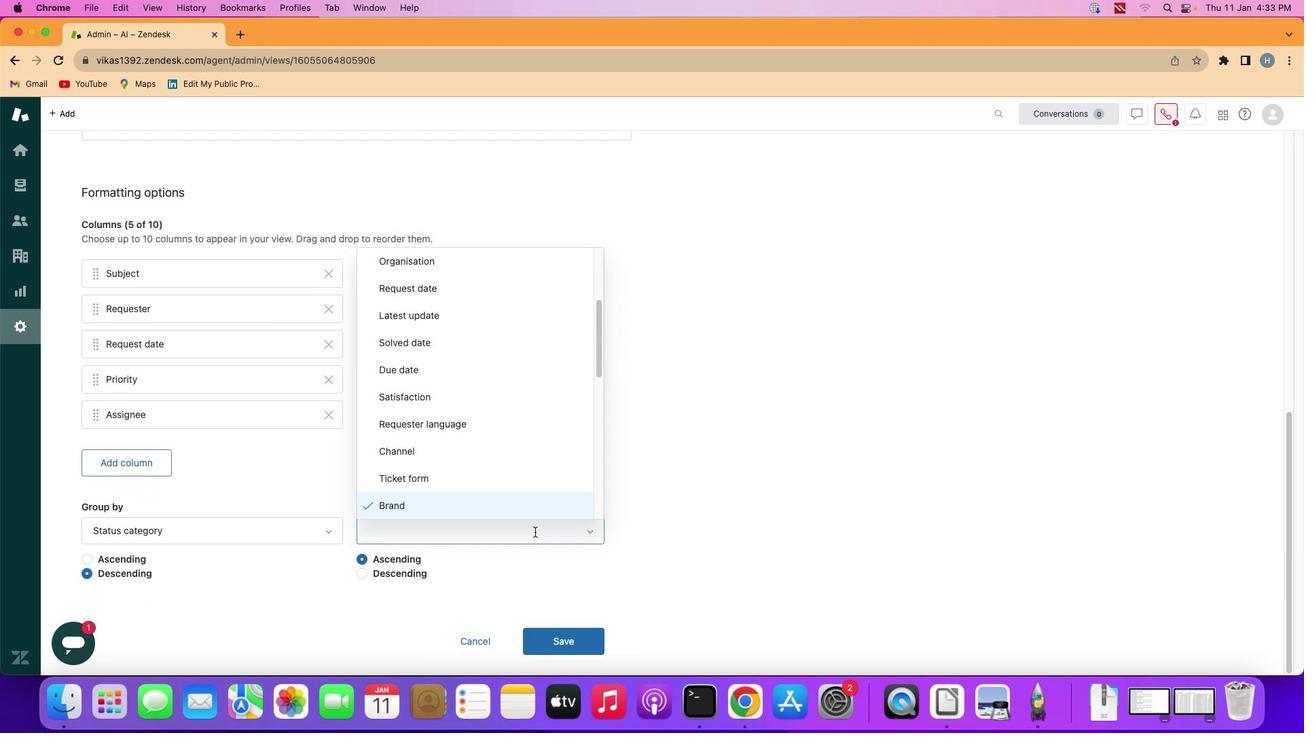 
Action: Mouse moved to (512, 543)
Screenshot: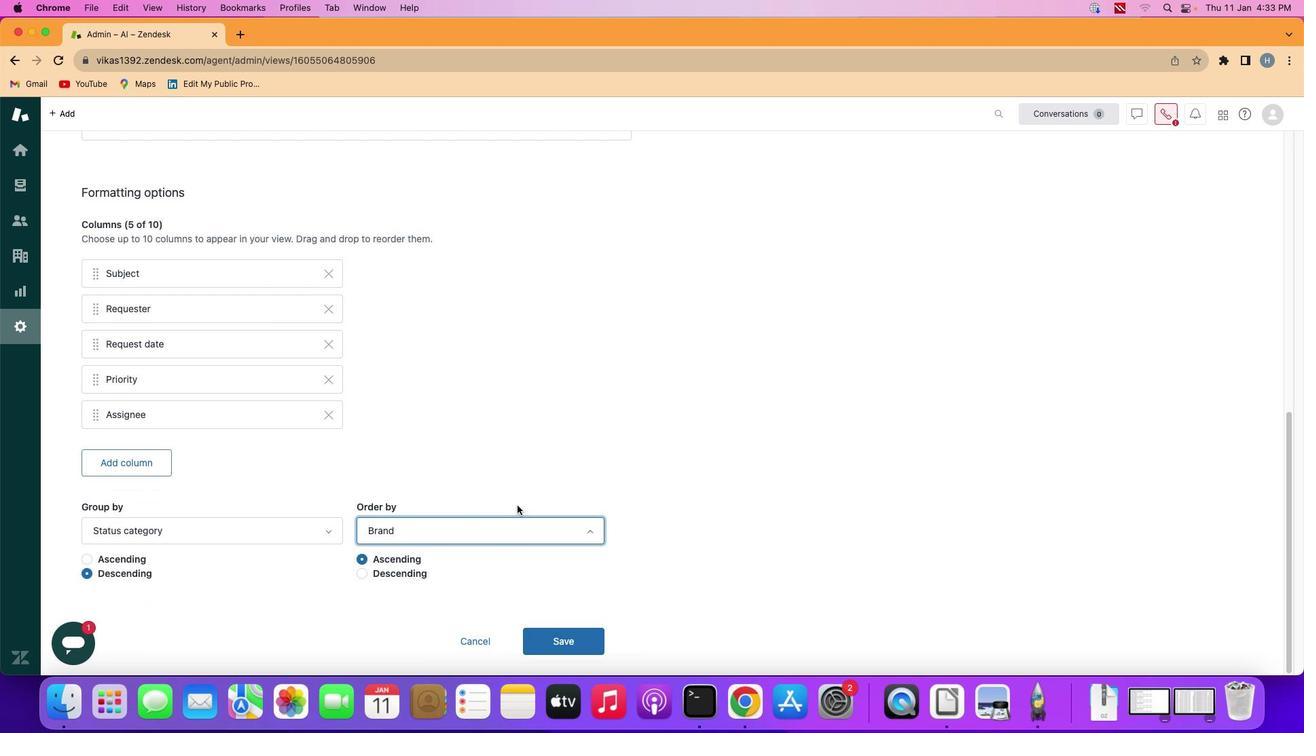 
Action: Mouse pressed left at (512, 543)
Screenshot: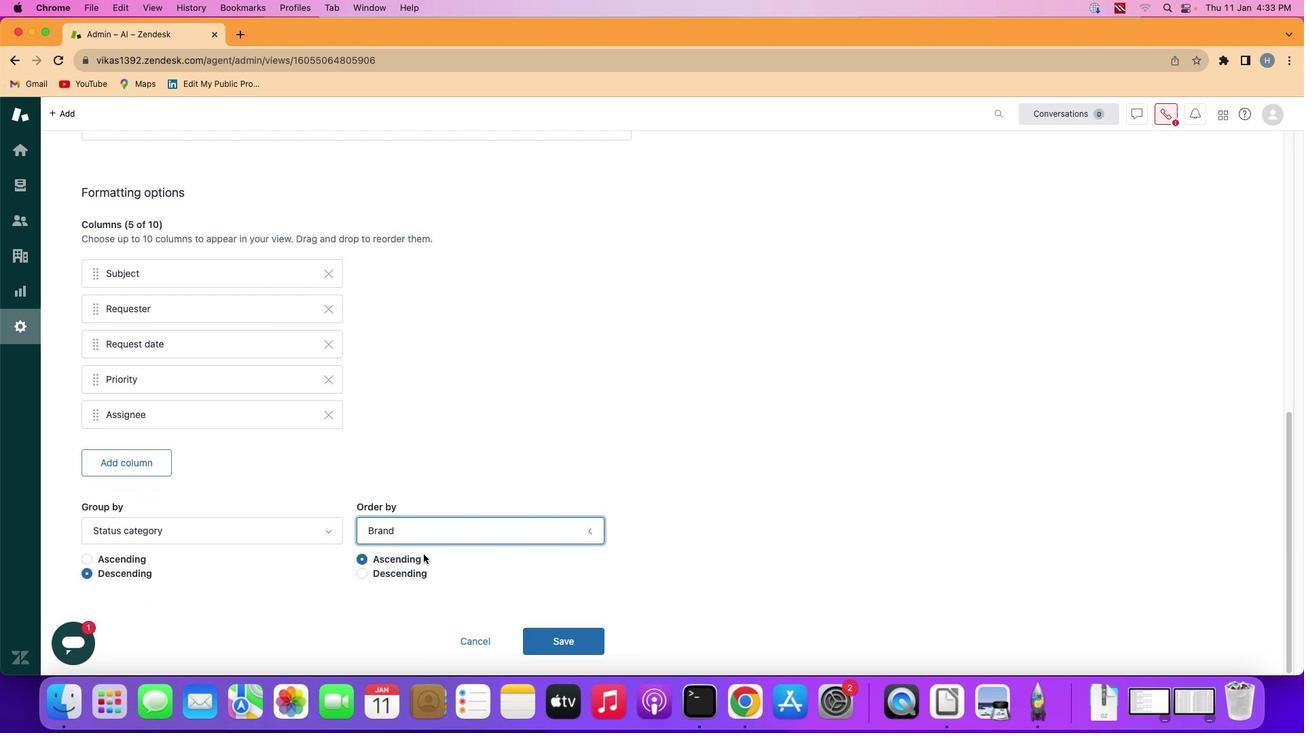 
Action: Mouse moved to (490, 542)
Screenshot: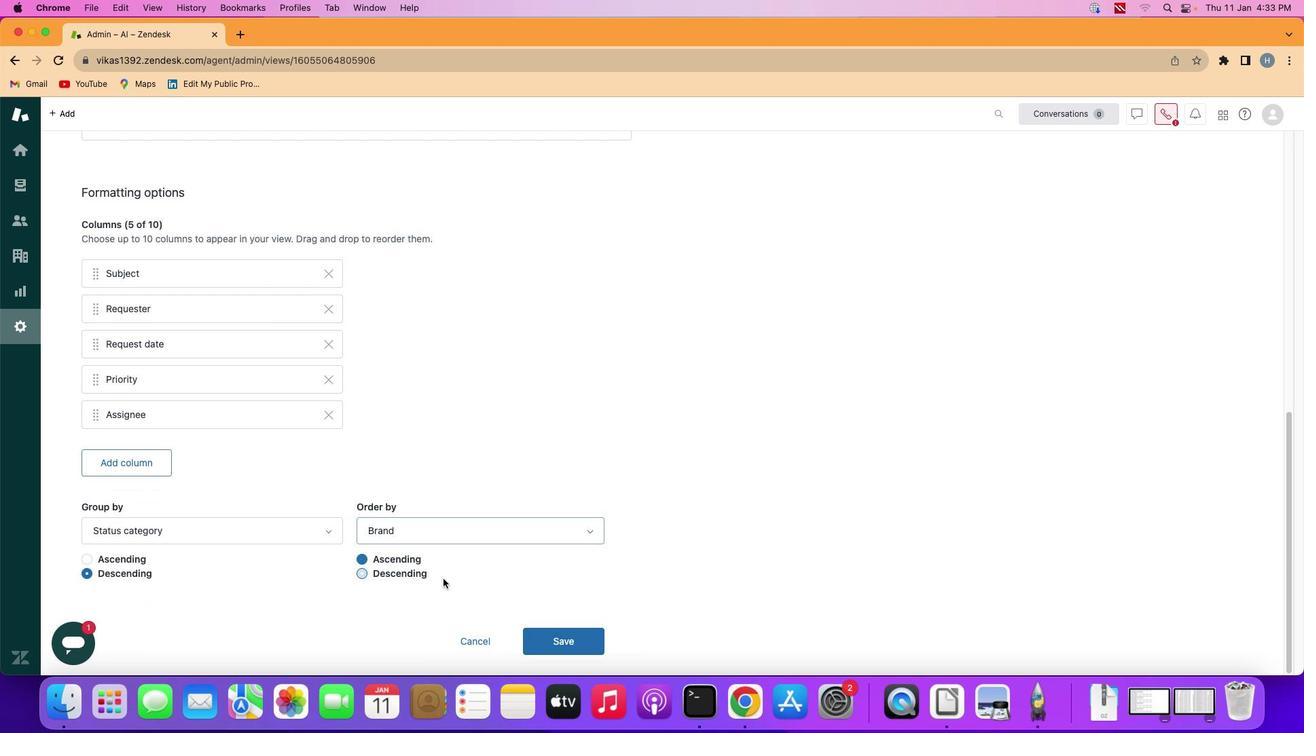 
Action: Mouse pressed left at (490, 542)
Screenshot: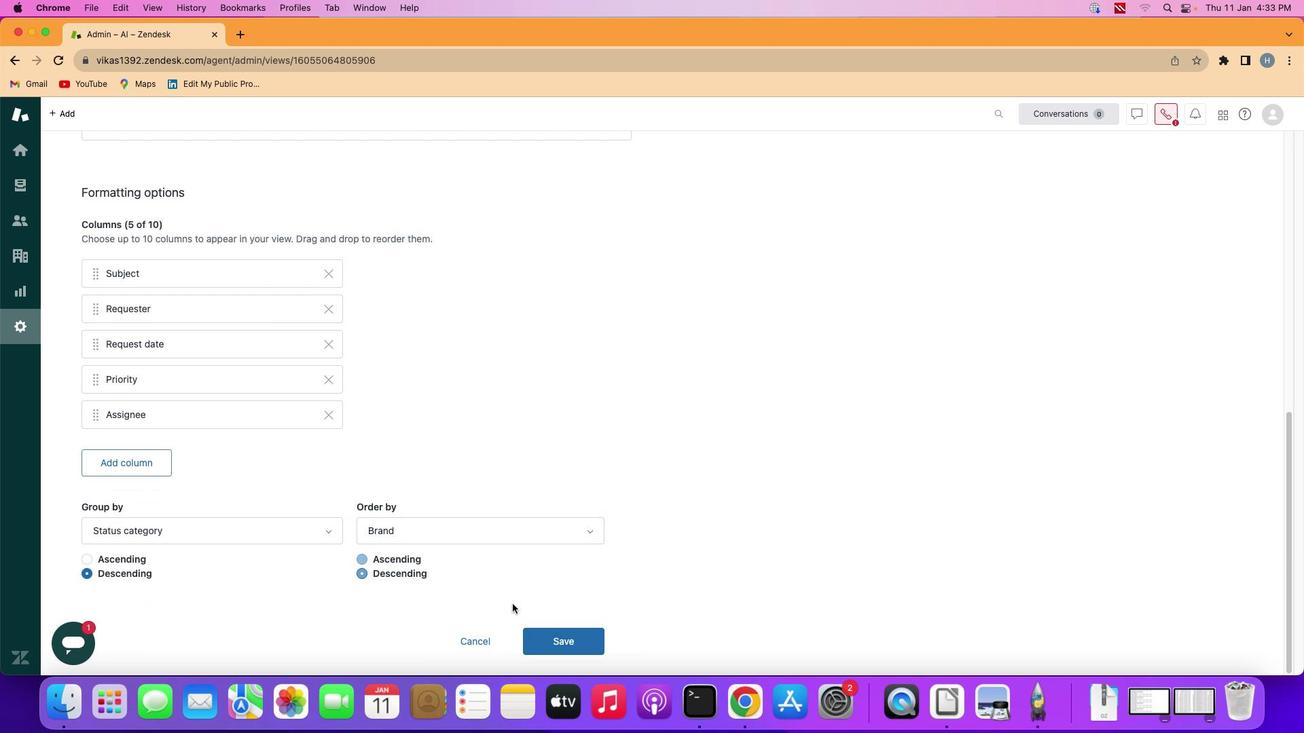 
Action: Mouse moved to (517, 542)
Screenshot: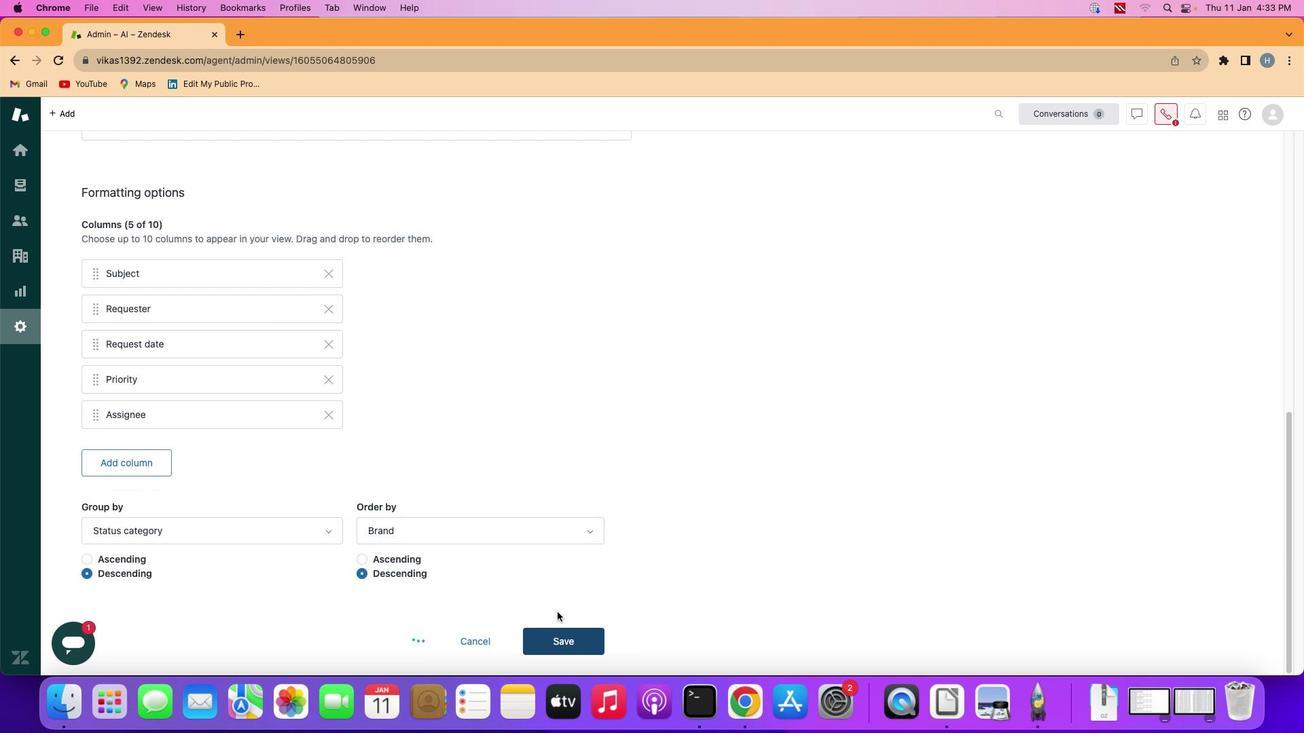 
Action: Mouse pressed left at (517, 542)
Screenshot: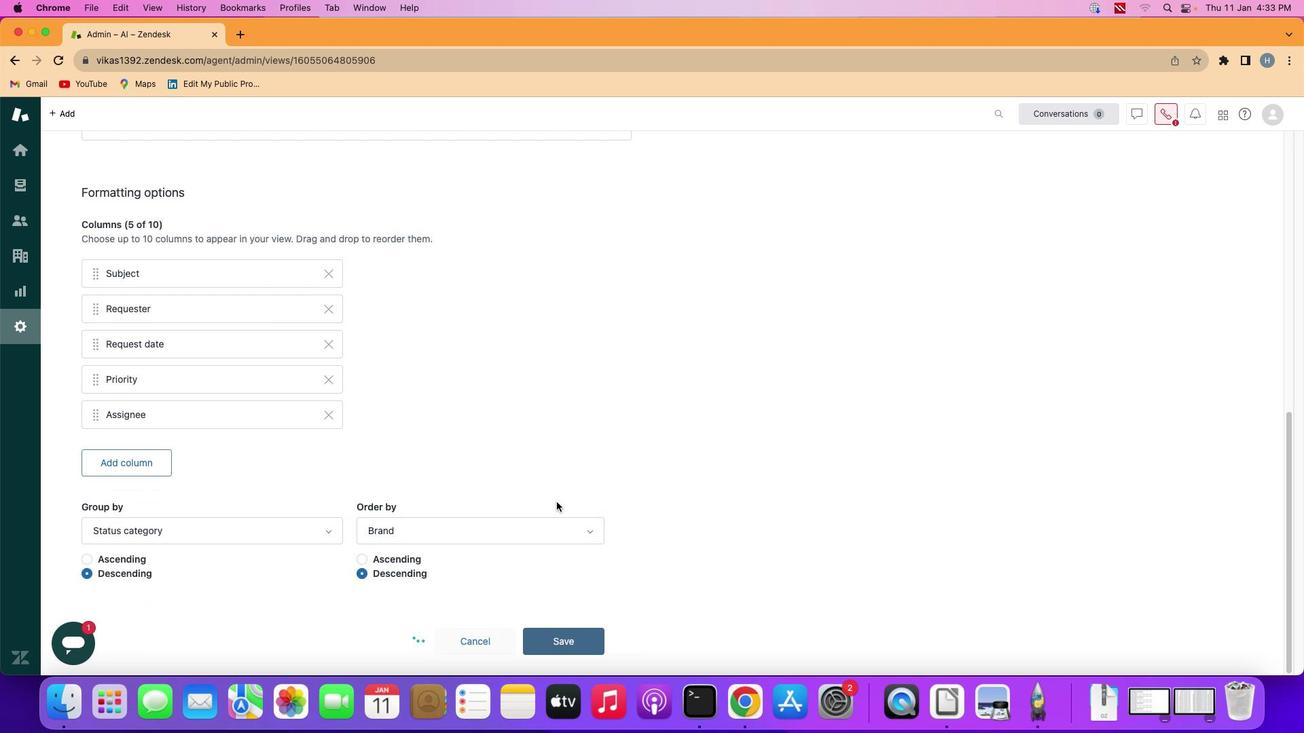 
Action: Mouse moved to (517, 544)
Screenshot: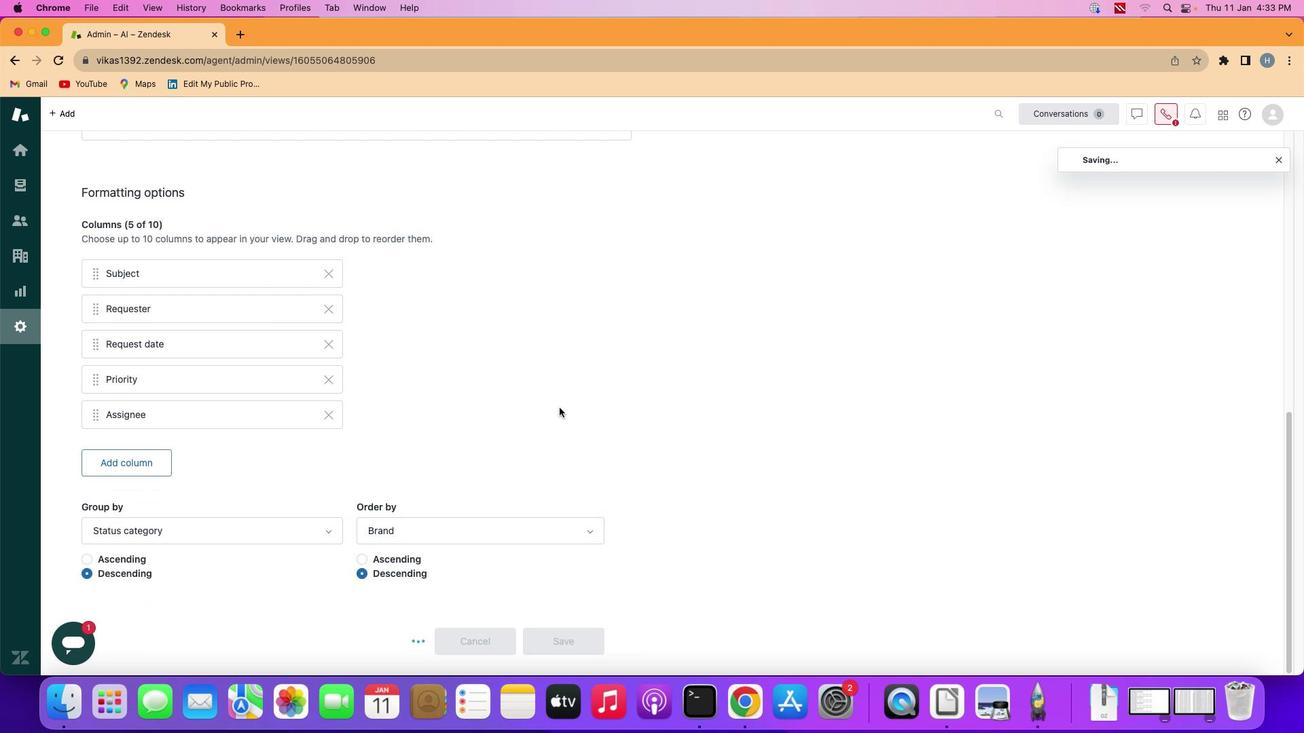 
